 Task: Create a due date automation trigger when advanced on, on the monday of the week before a card is due add fields without custom field "Resume" set to a number lower than 1 and lower than 10 at 11:00 AM.
Action: Mouse moved to (1247, 100)
Screenshot: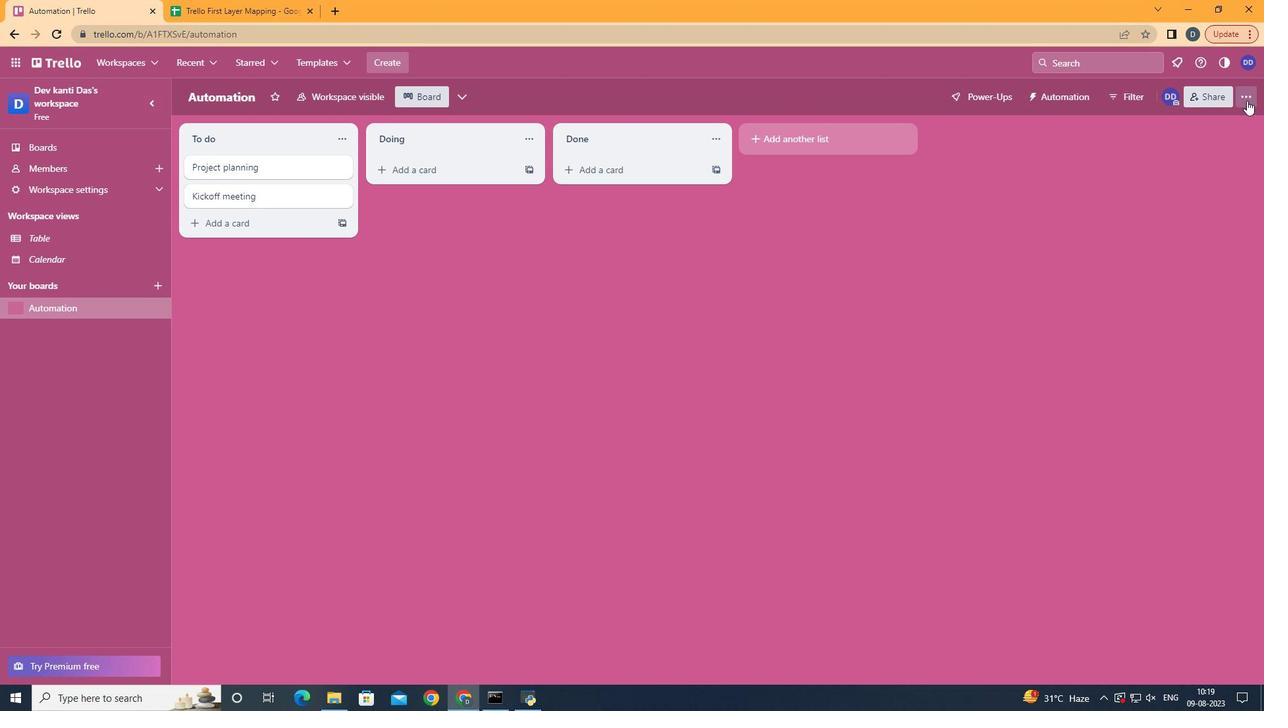 
Action: Mouse pressed left at (1247, 100)
Screenshot: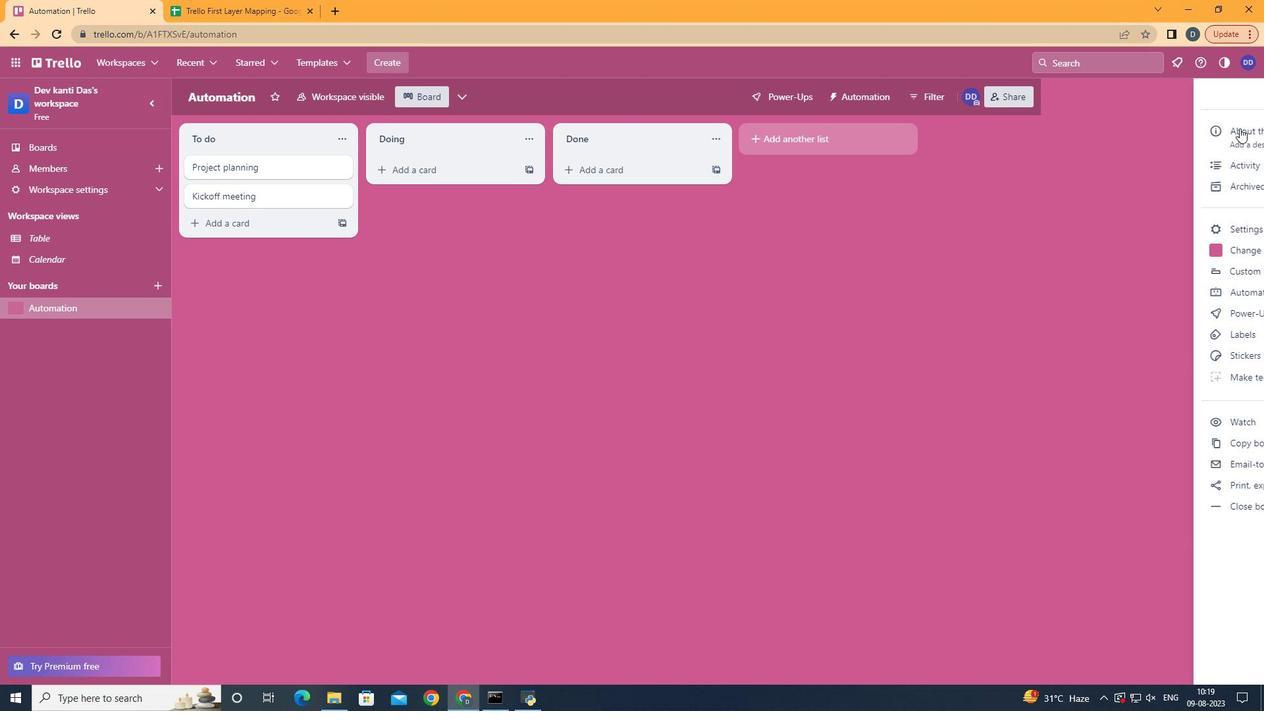 
Action: Mouse moved to (1117, 294)
Screenshot: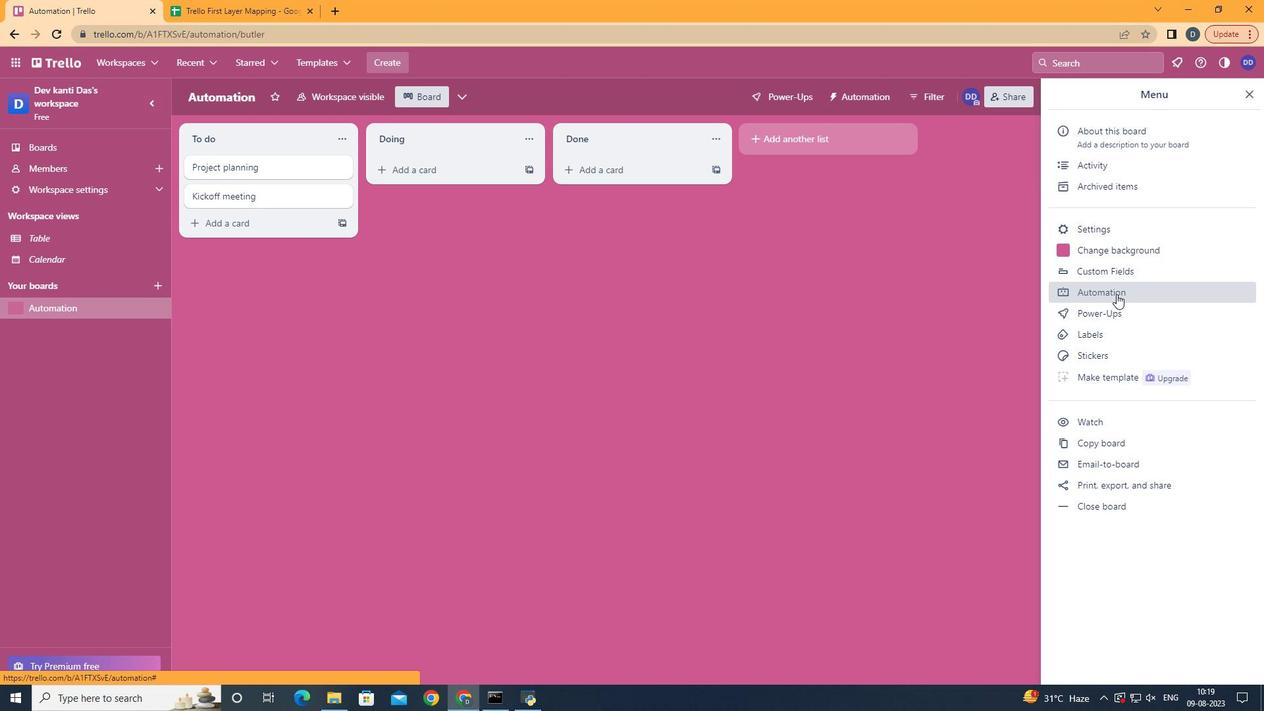 
Action: Mouse pressed left at (1117, 294)
Screenshot: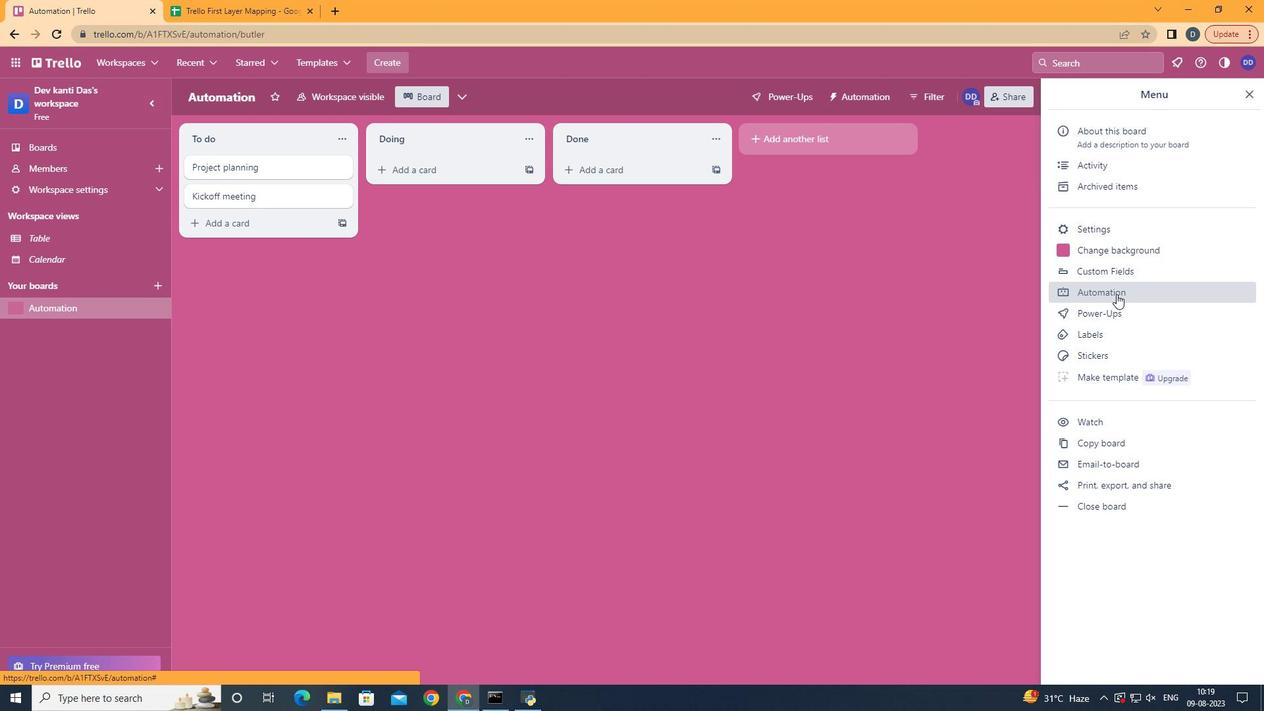 
Action: Mouse moved to (225, 264)
Screenshot: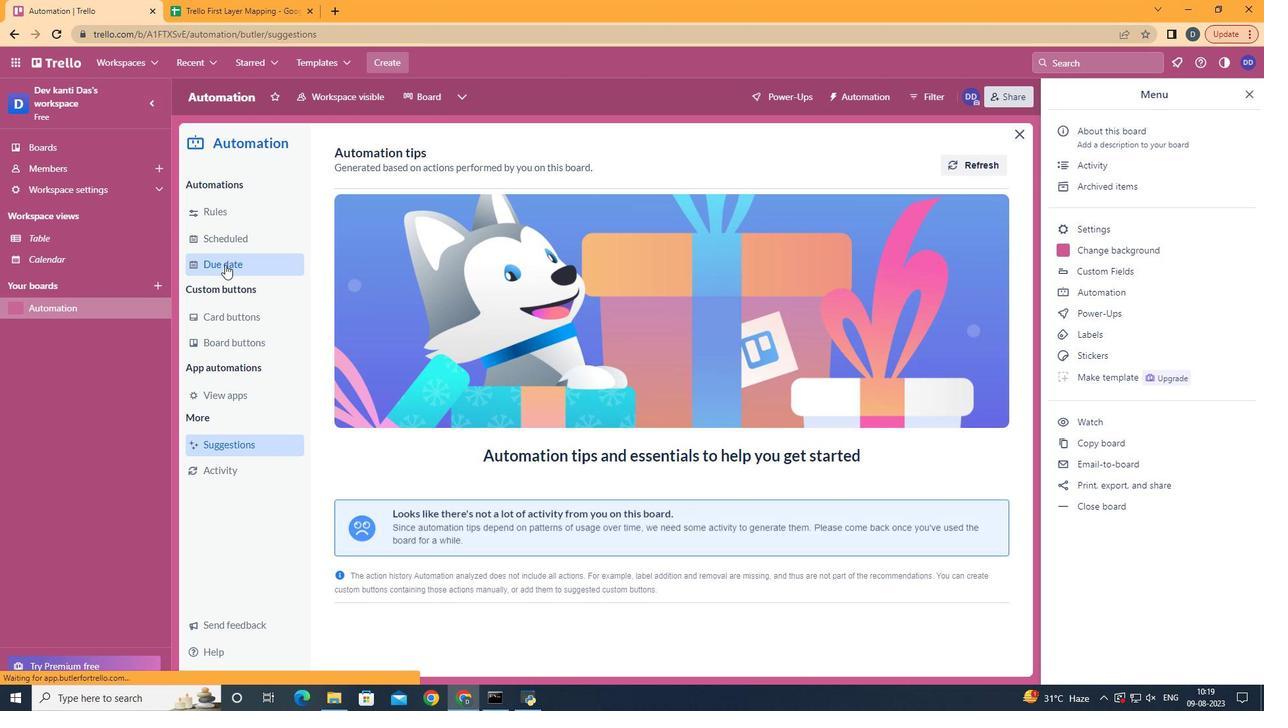 
Action: Mouse pressed left at (225, 264)
Screenshot: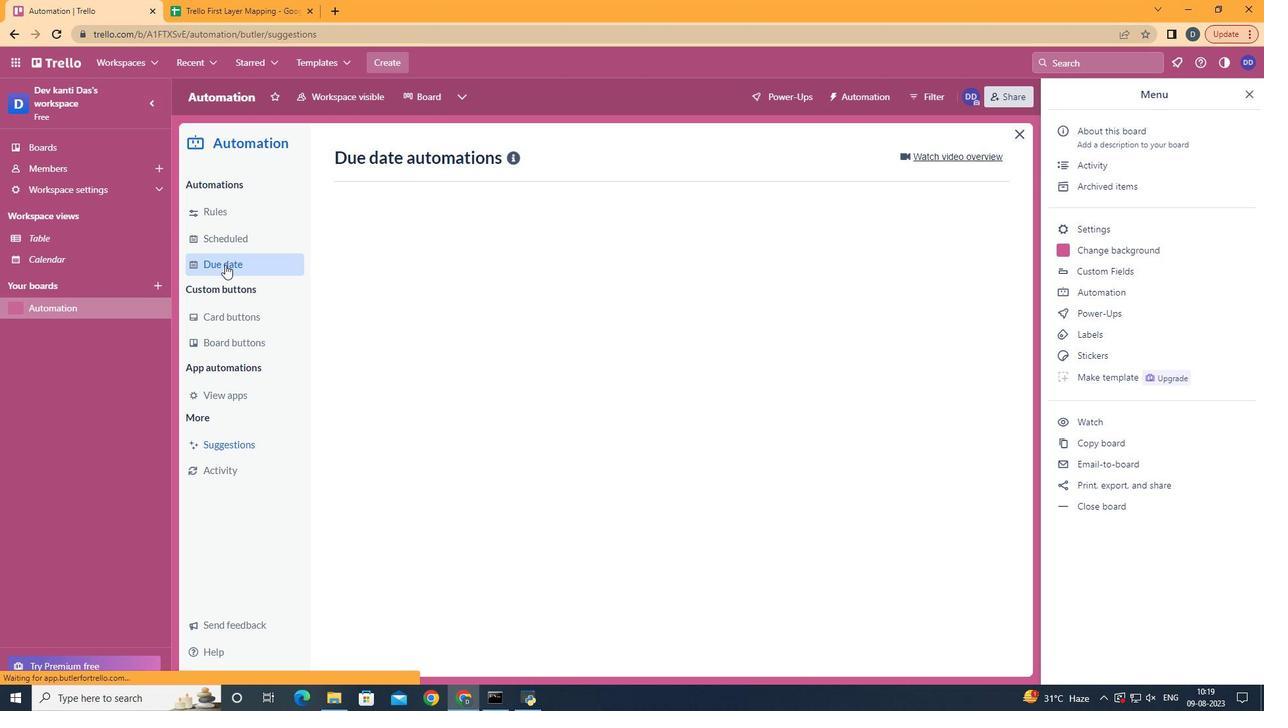 
Action: Mouse moved to (935, 152)
Screenshot: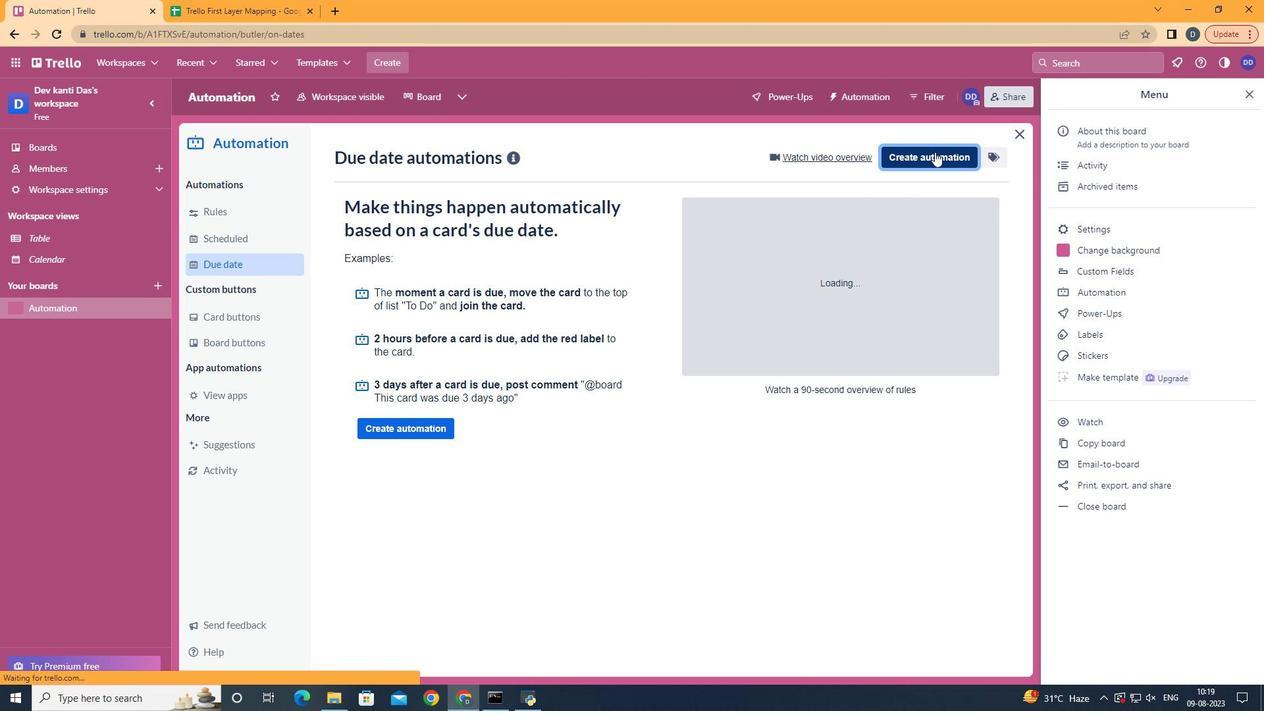 
Action: Mouse pressed left at (935, 152)
Screenshot: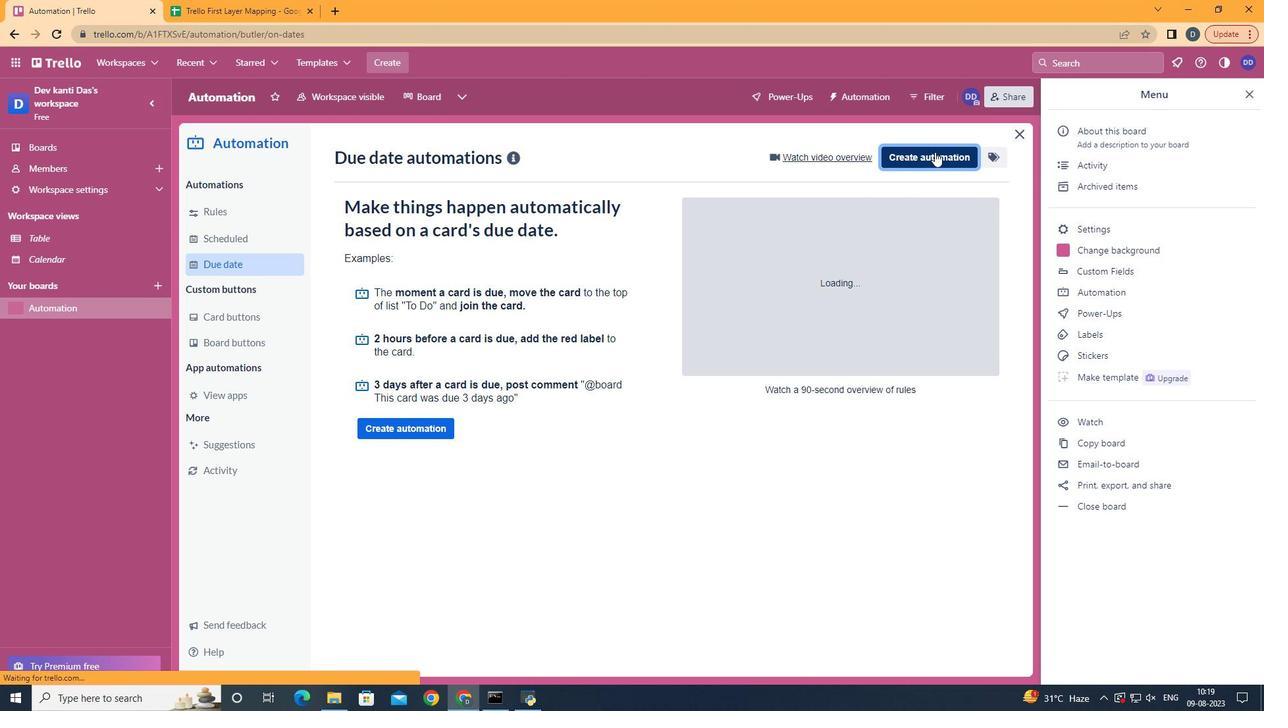 
Action: Mouse moved to (696, 286)
Screenshot: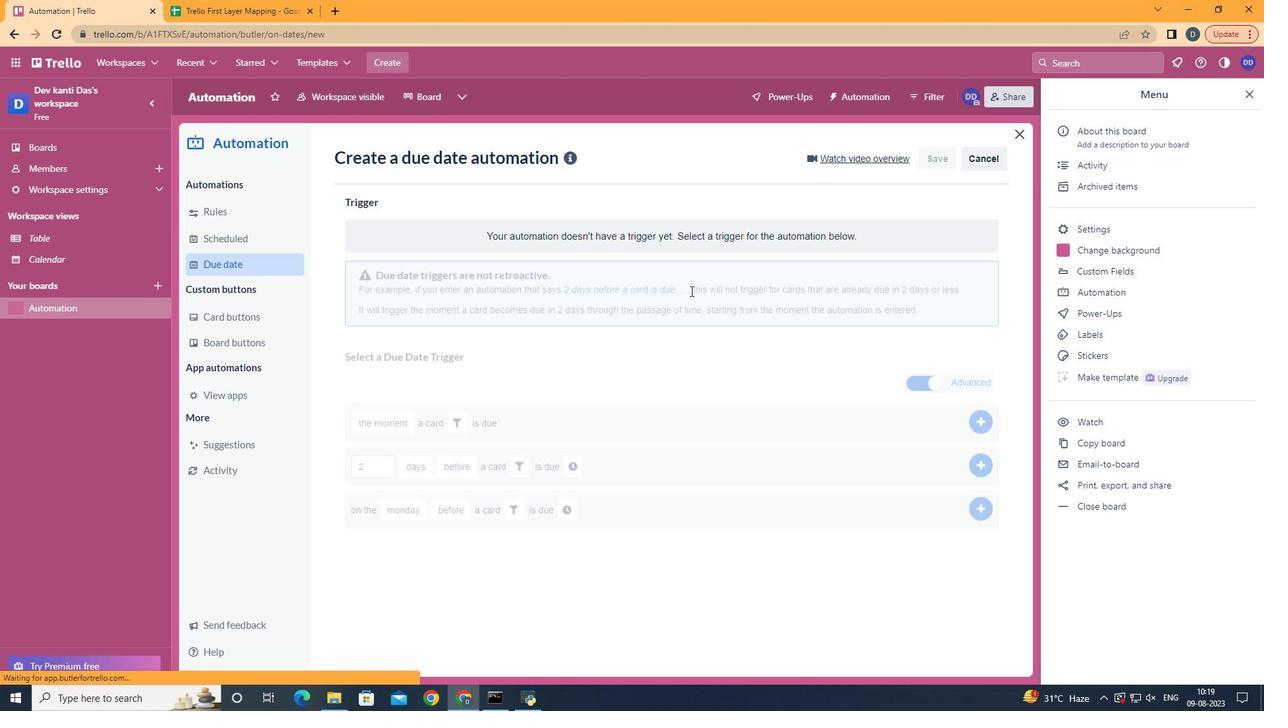 
Action: Mouse pressed left at (696, 286)
Screenshot: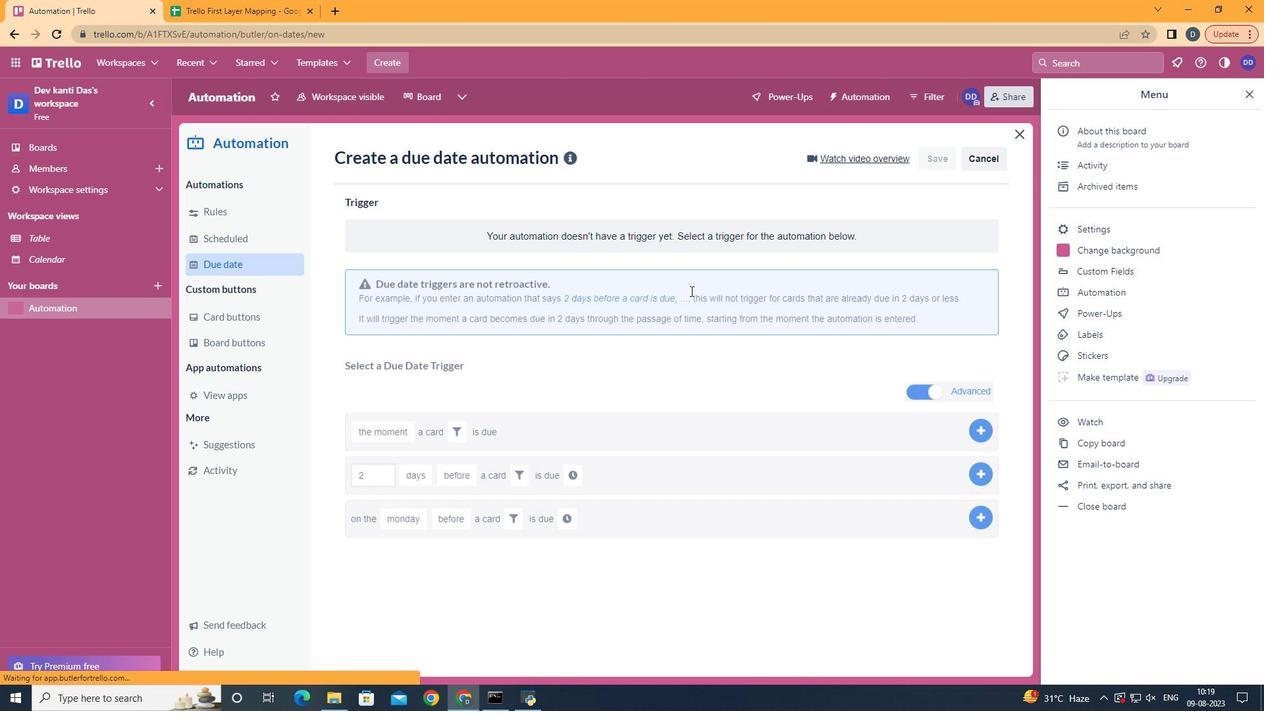 
Action: Mouse moved to (463, 633)
Screenshot: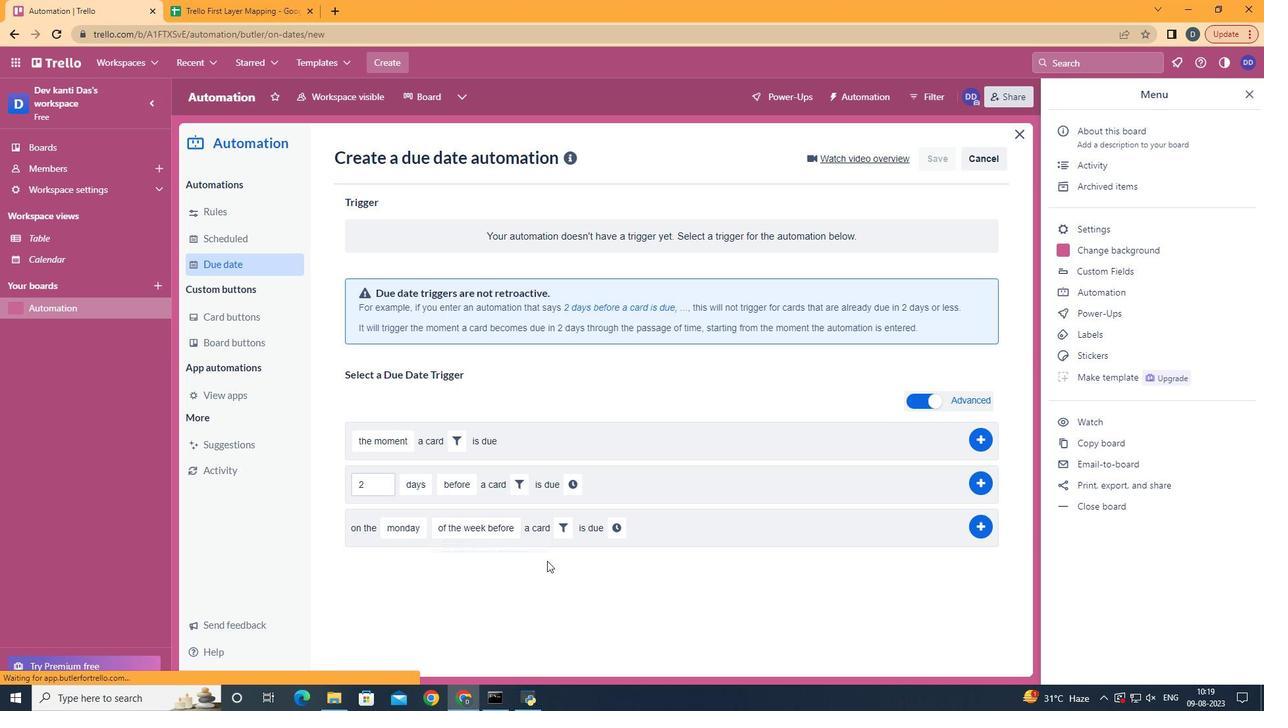 
Action: Mouse pressed left at (463, 633)
Screenshot: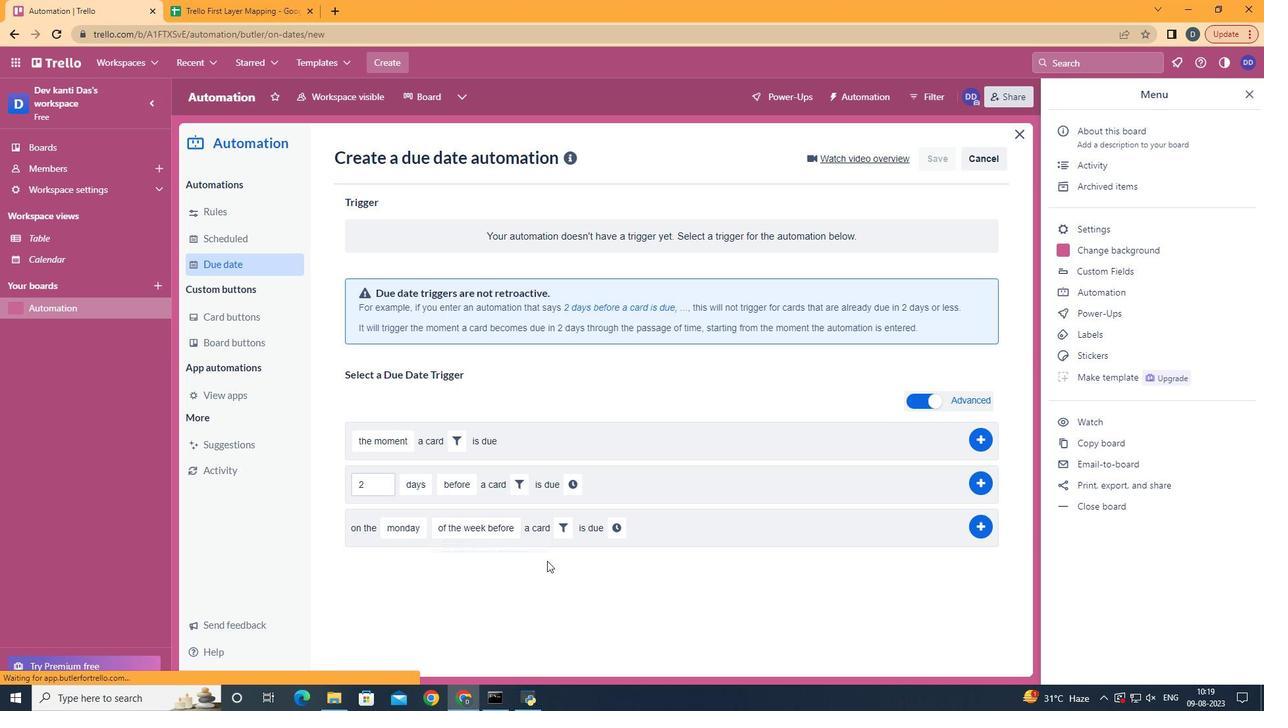
Action: Mouse moved to (569, 533)
Screenshot: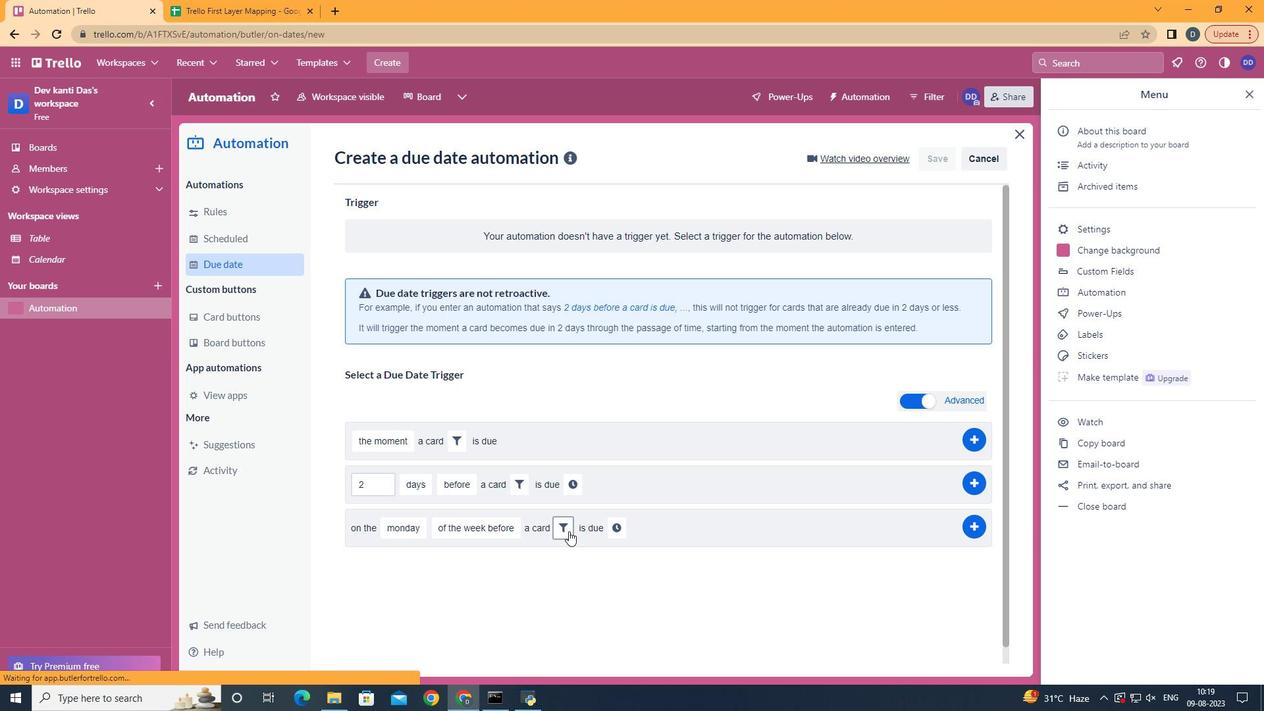 
Action: Mouse pressed left at (569, 533)
Screenshot: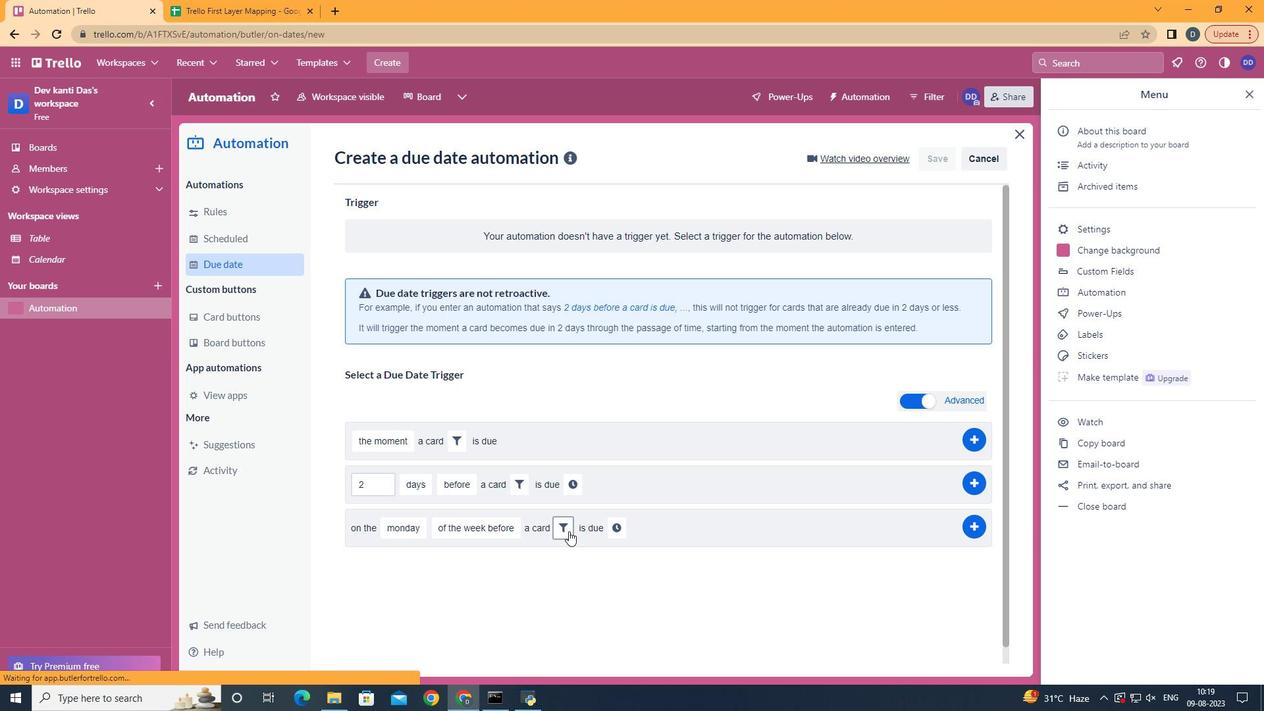 
Action: Mouse moved to (779, 570)
Screenshot: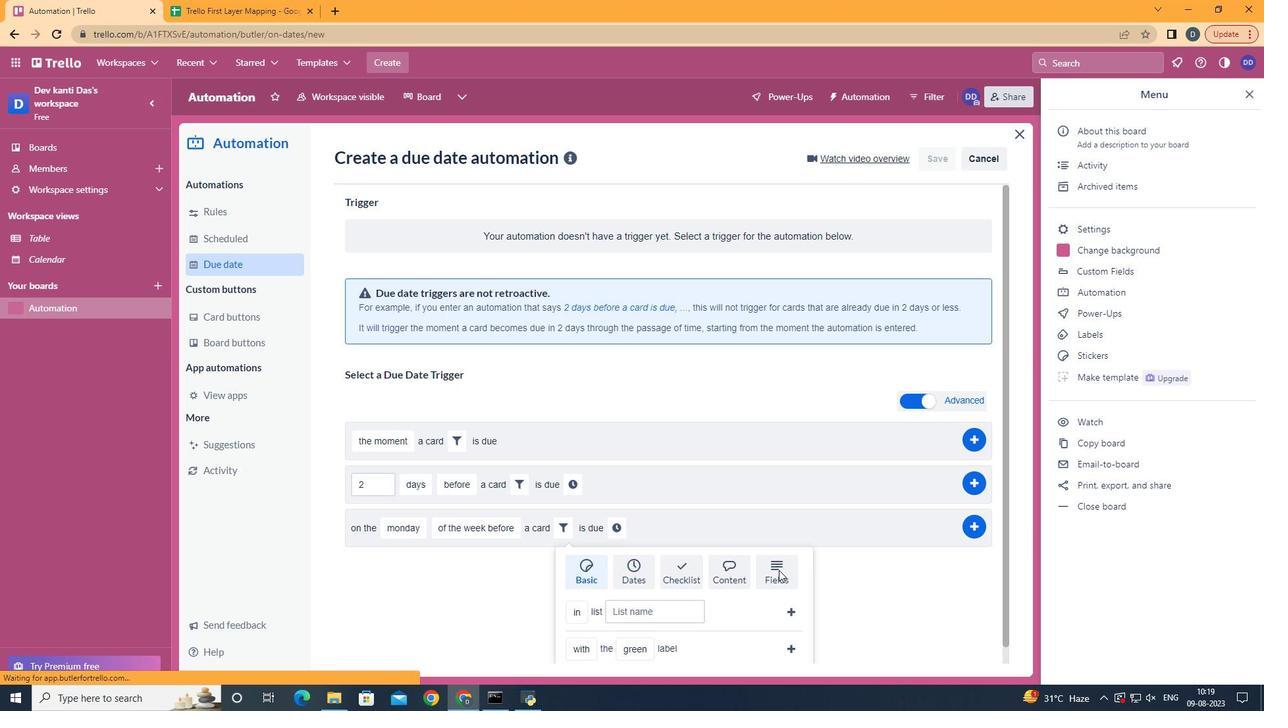 
Action: Mouse pressed left at (779, 570)
Screenshot: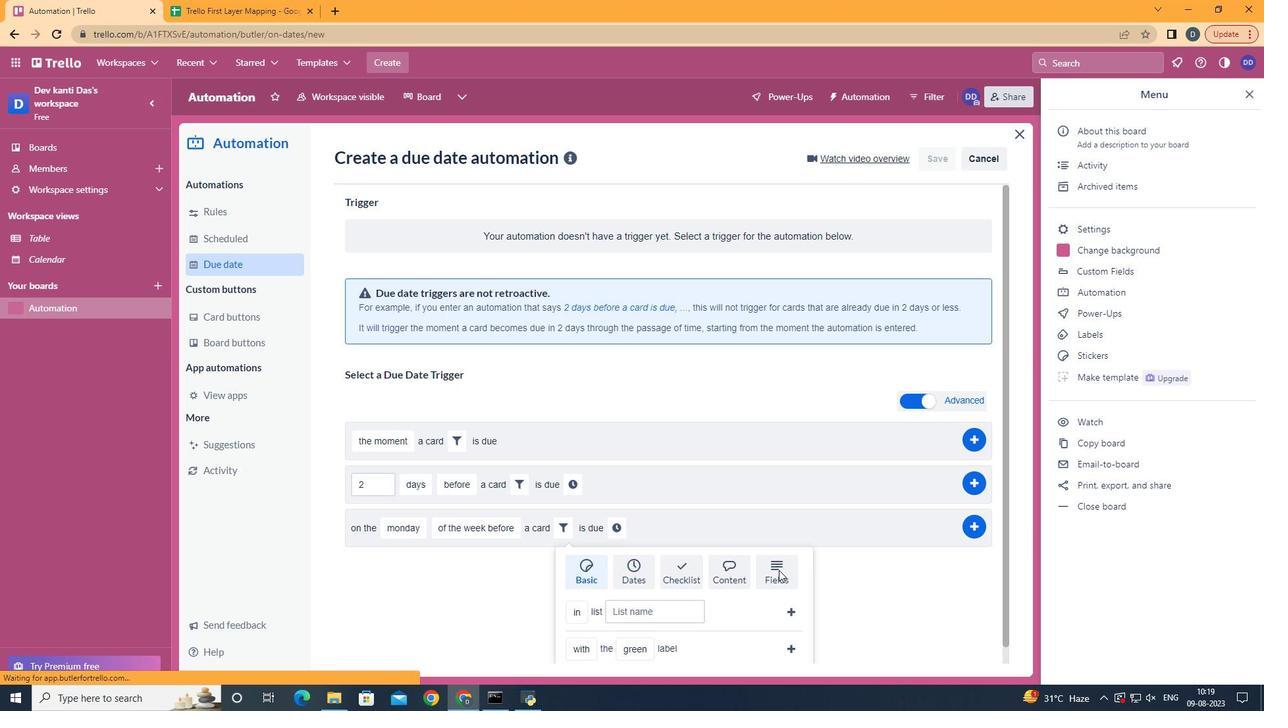 
Action: Mouse scrolled (779, 569) with delta (0, 0)
Screenshot: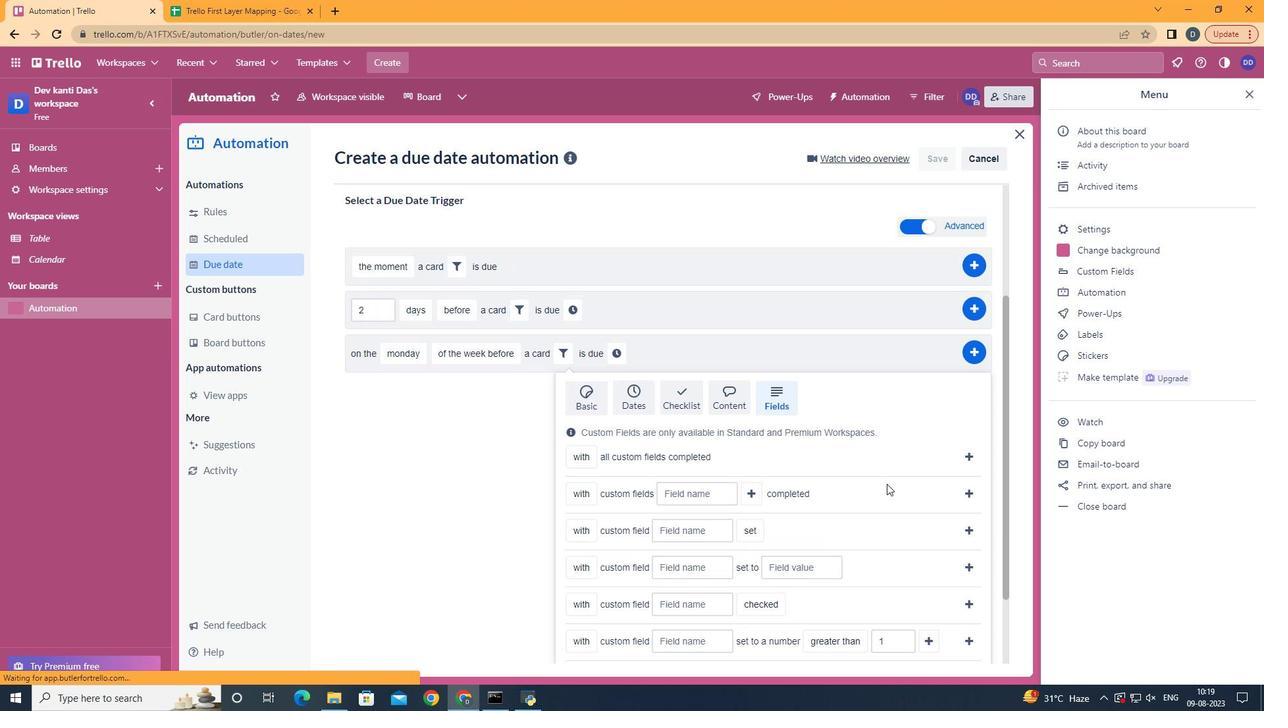 
Action: Mouse scrolled (779, 569) with delta (0, 0)
Screenshot: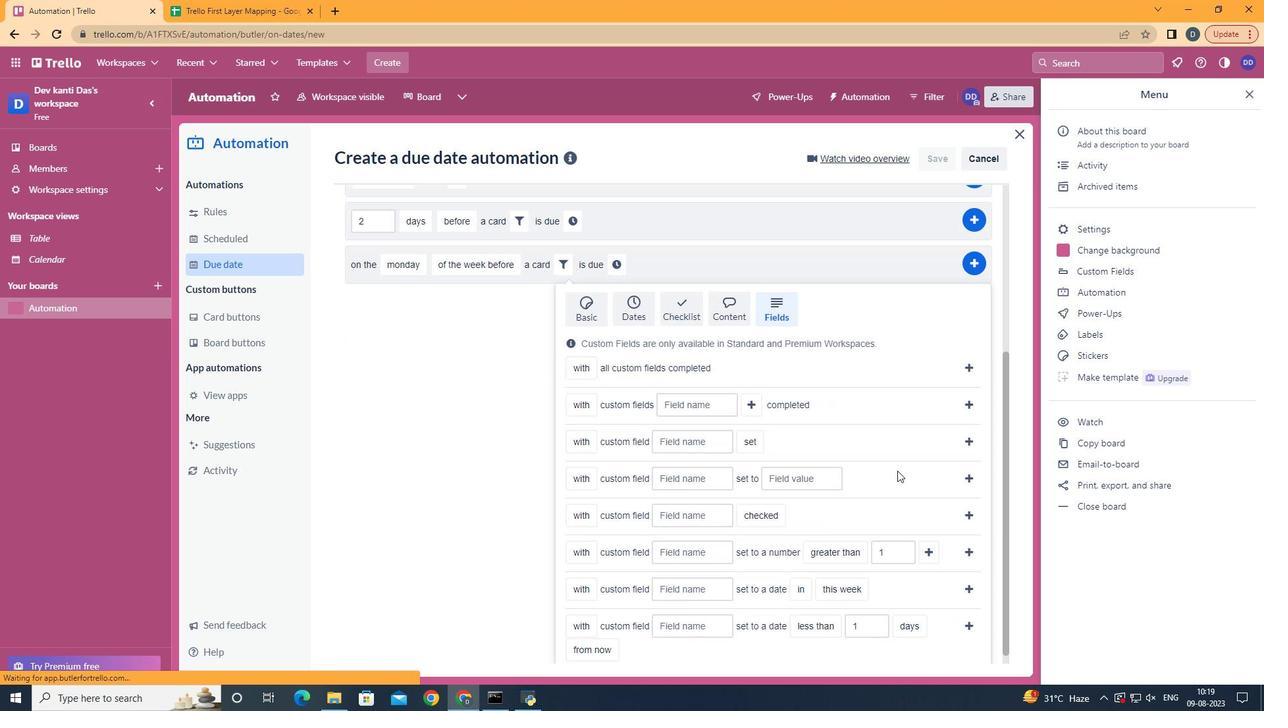 
Action: Mouse scrolled (779, 569) with delta (0, 0)
Screenshot: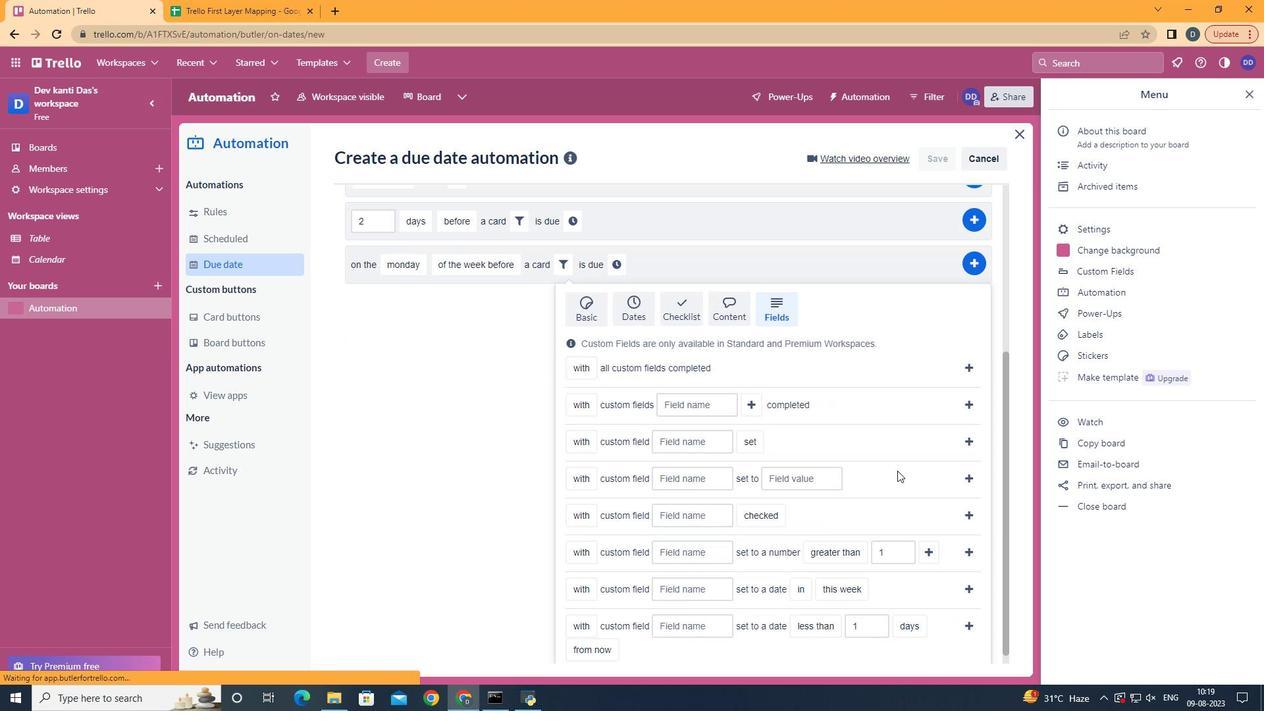 
Action: Mouse moved to (781, 563)
Screenshot: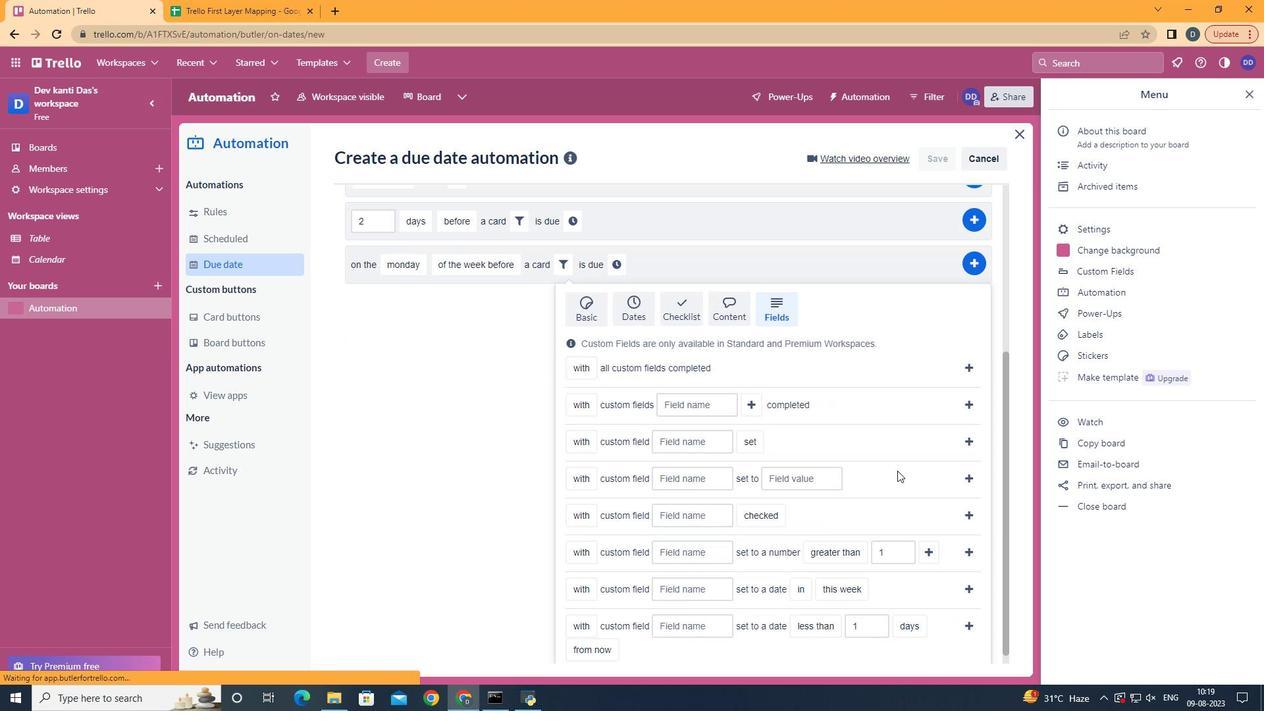
Action: Mouse scrolled (781, 563) with delta (0, 0)
Screenshot: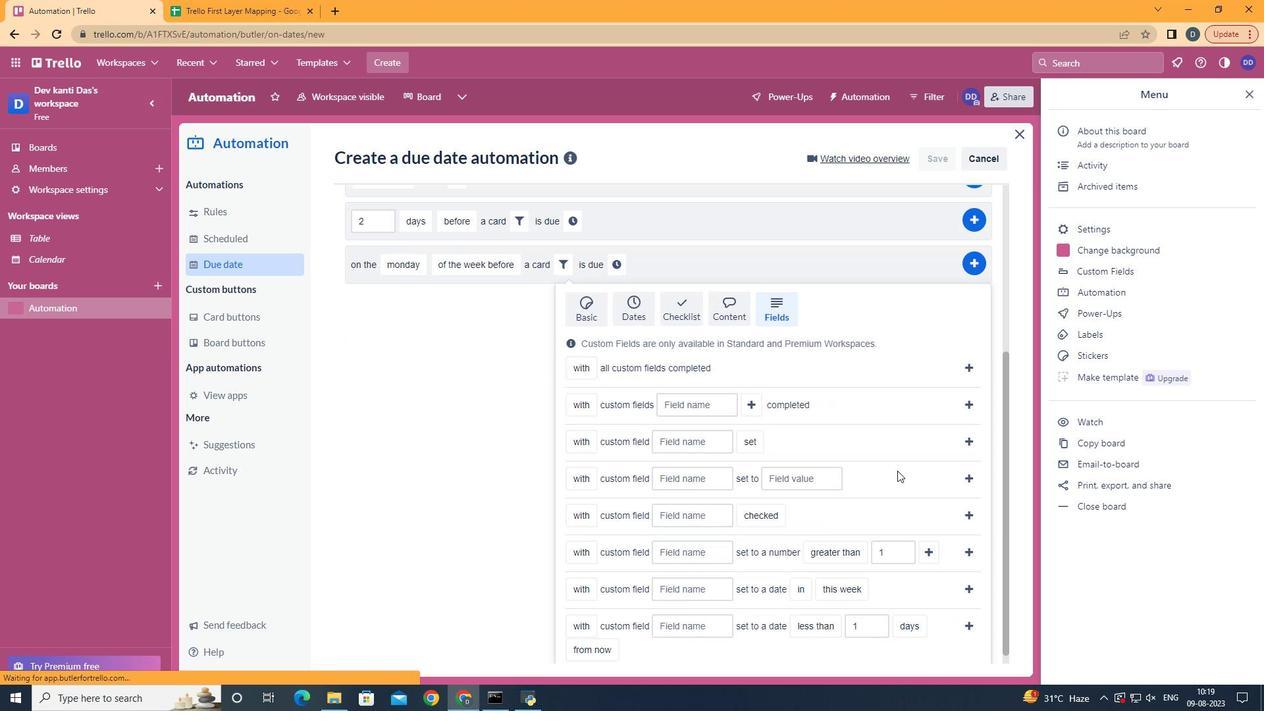 
Action: Mouse moved to (583, 602)
Screenshot: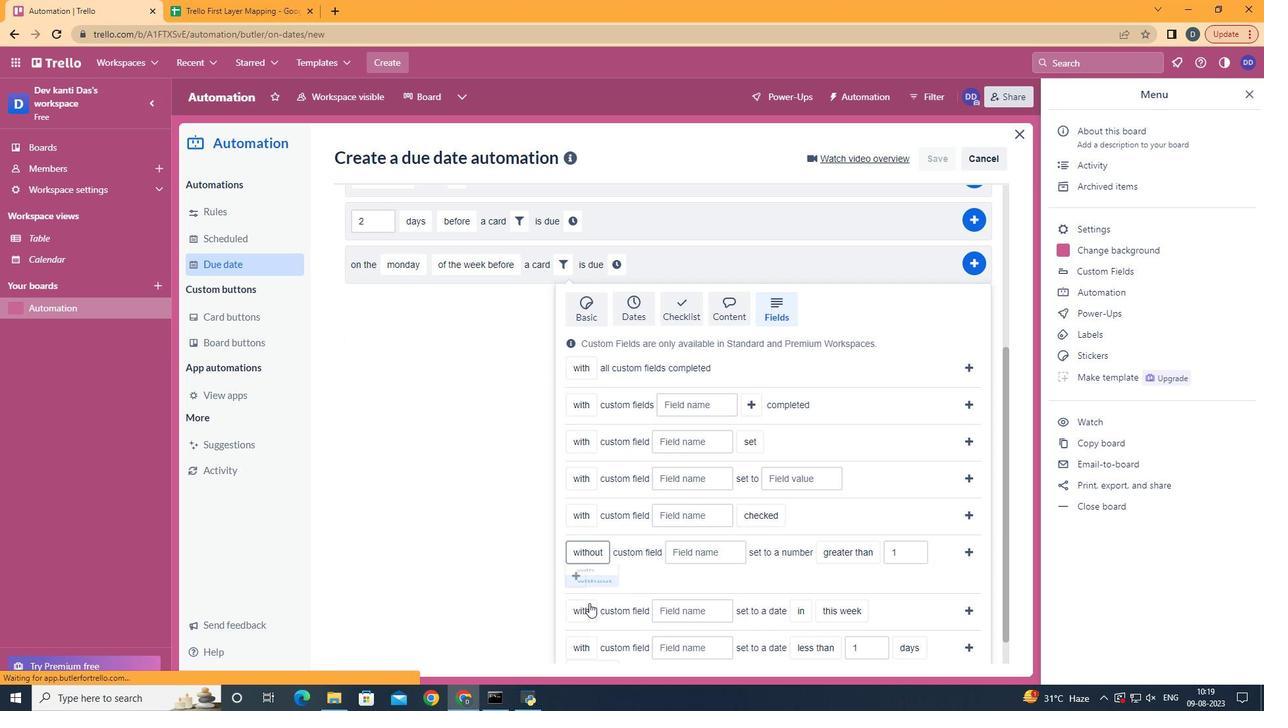 
Action: Mouse pressed left at (583, 602)
Screenshot: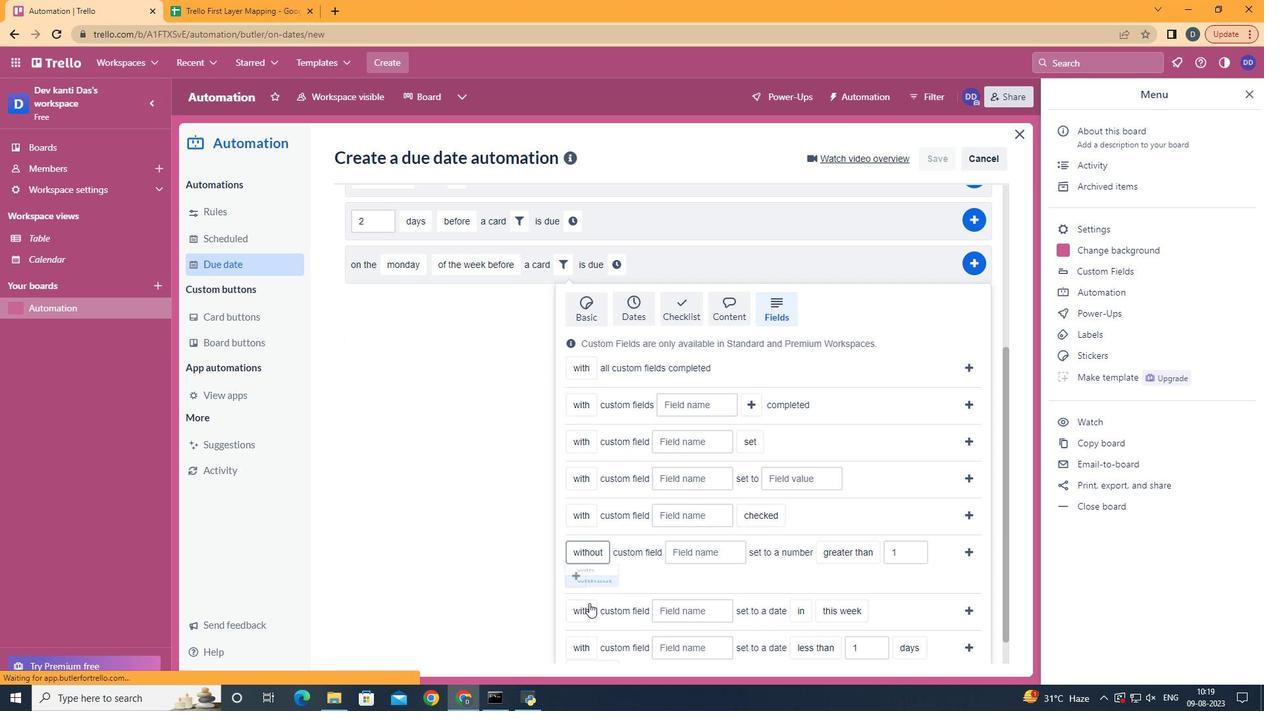 
Action: Mouse moved to (741, 553)
Screenshot: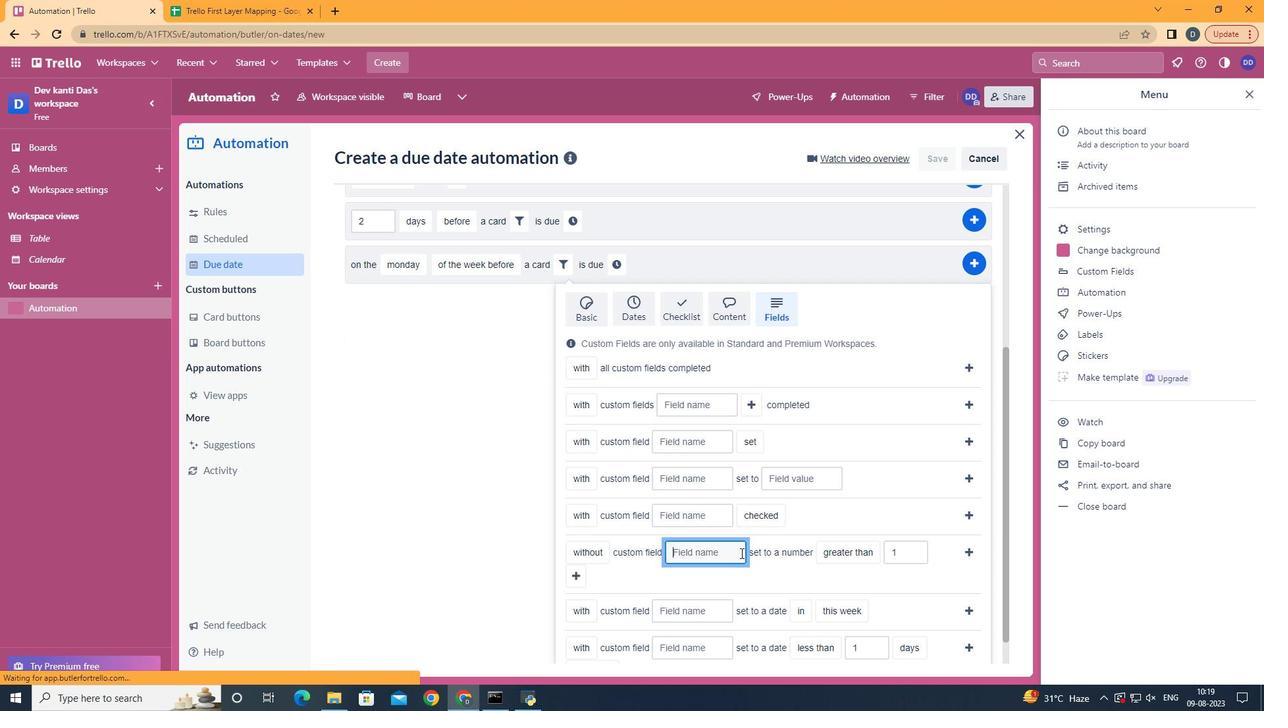 
Action: Mouse pressed left at (741, 553)
Screenshot: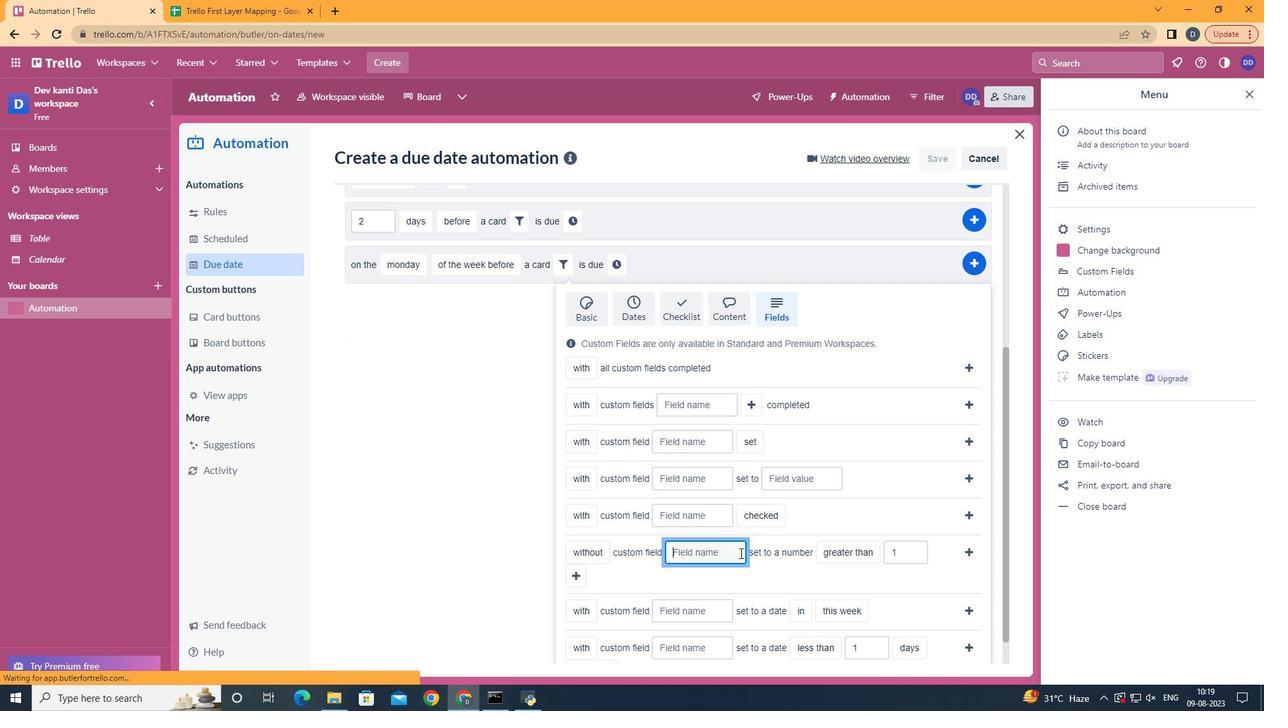 
Action: Mouse moved to (740, 553)
Screenshot: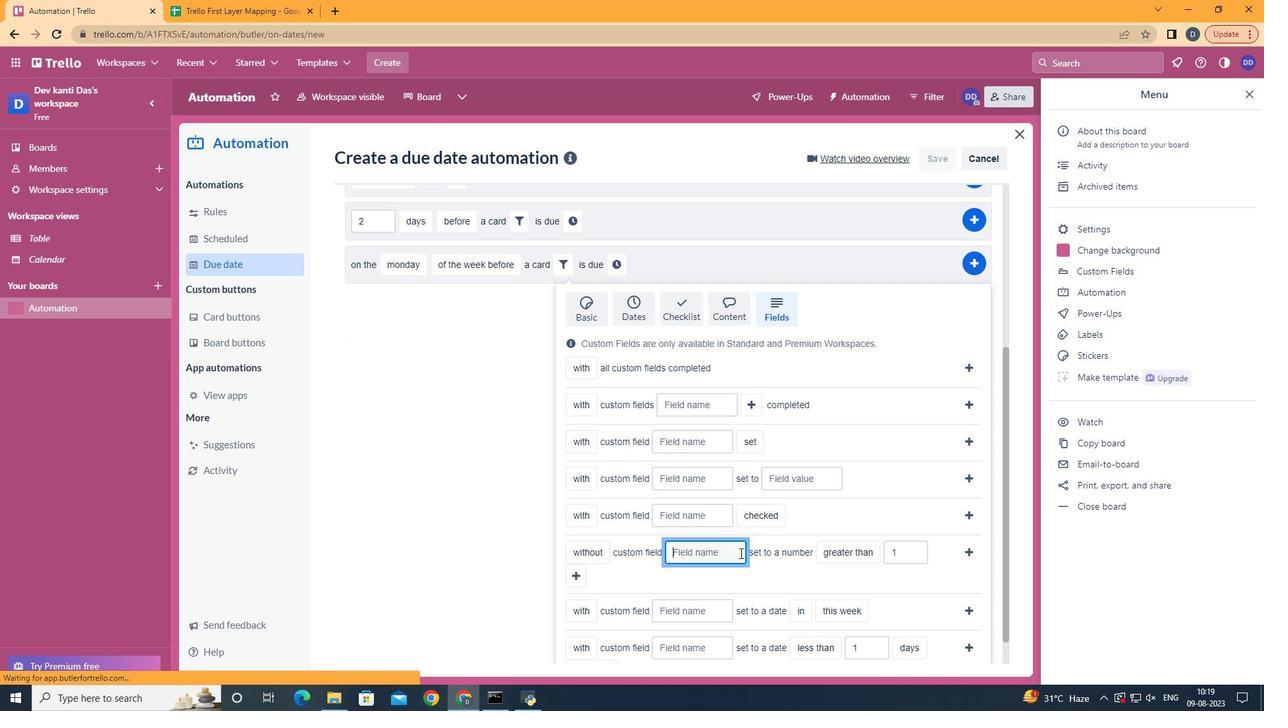 
Action: Key pressed <Key.shift>Resume
Screenshot: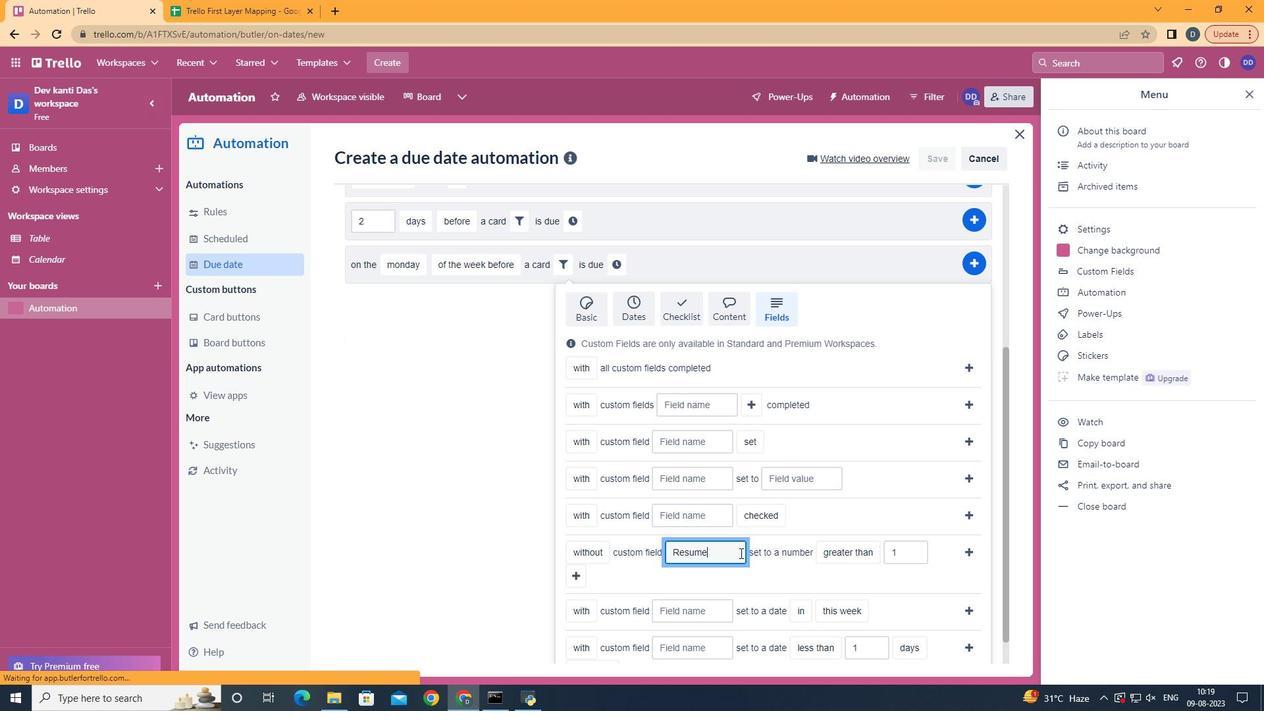 
Action: Mouse moved to (855, 624)
Screenshot: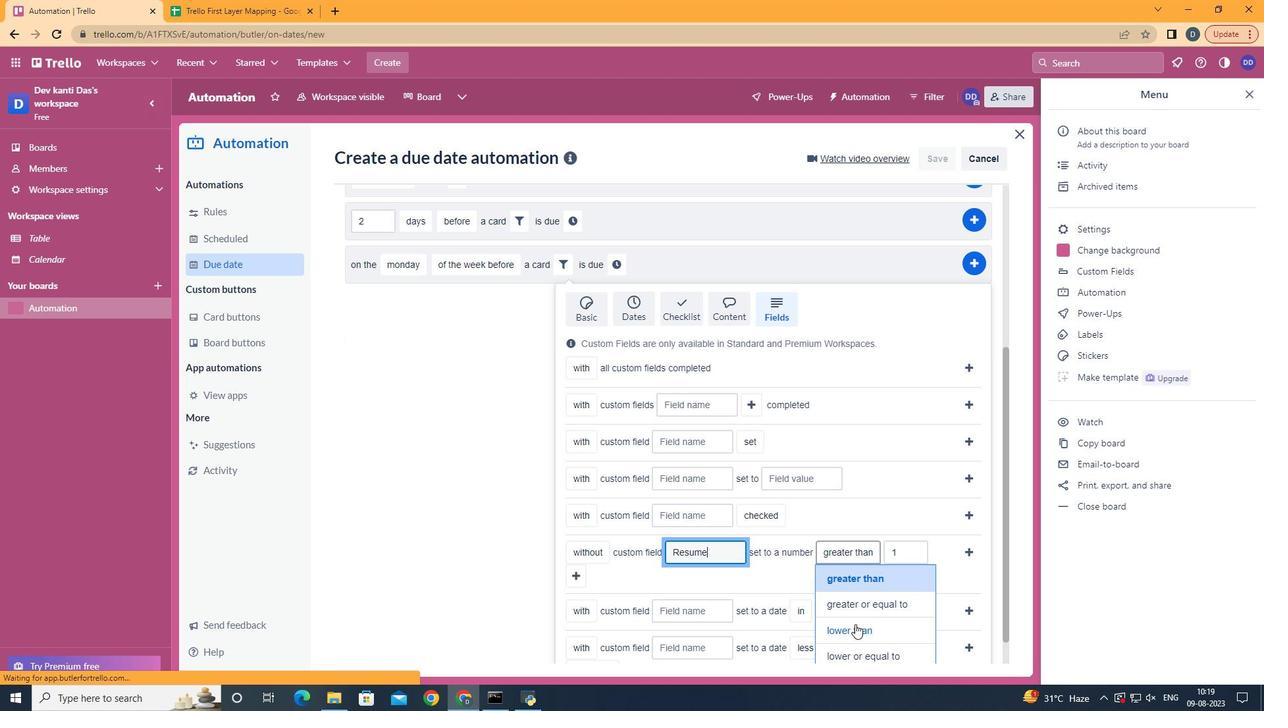 
Action: Mouse pressed left at (855, 624)
Screenshot: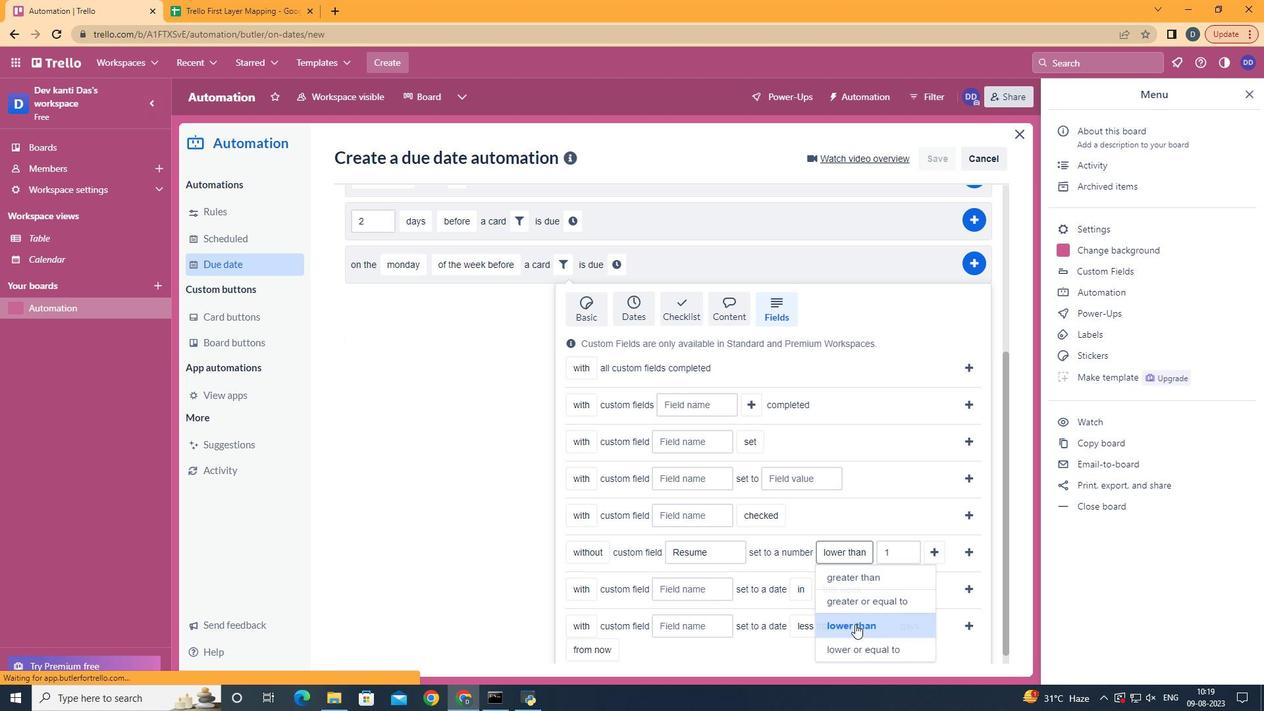 
Action: Mouse moved to (937, 549)
Screenshot: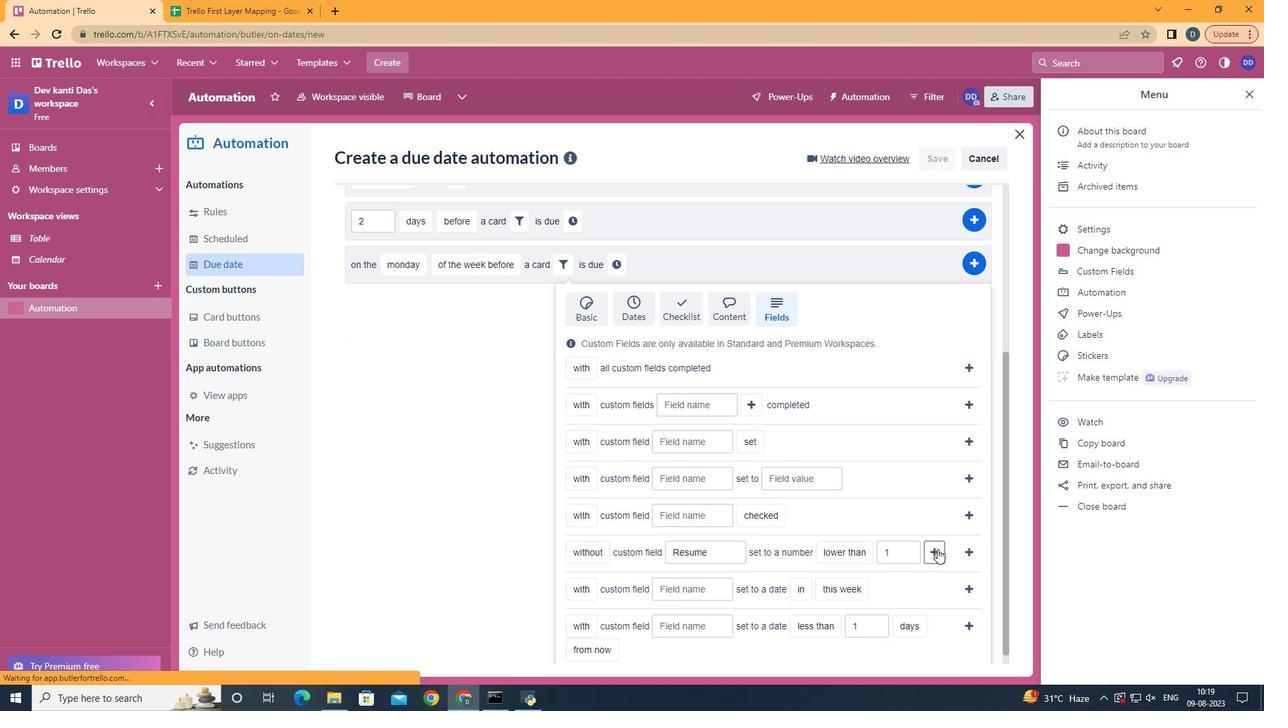 
Action: Mouse pressed left at (937, 549)
Screenshot: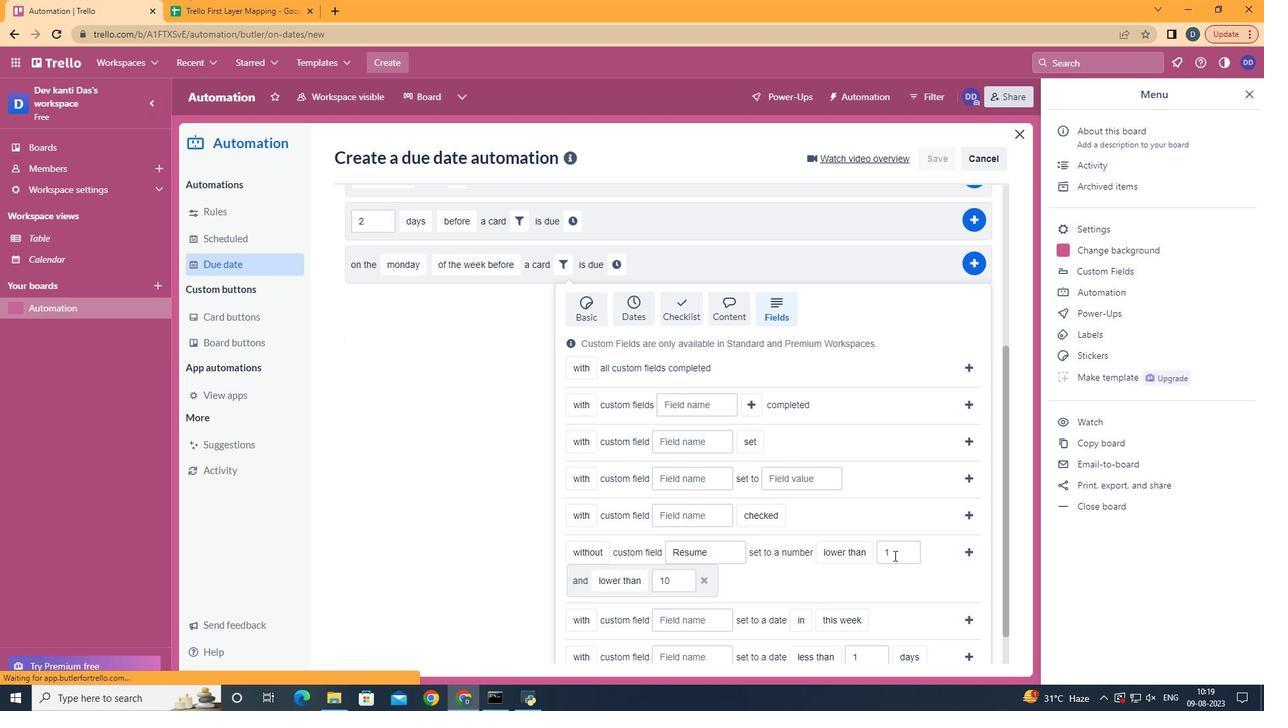 
Action: Mouse moved to (628, 474)
Screenshot: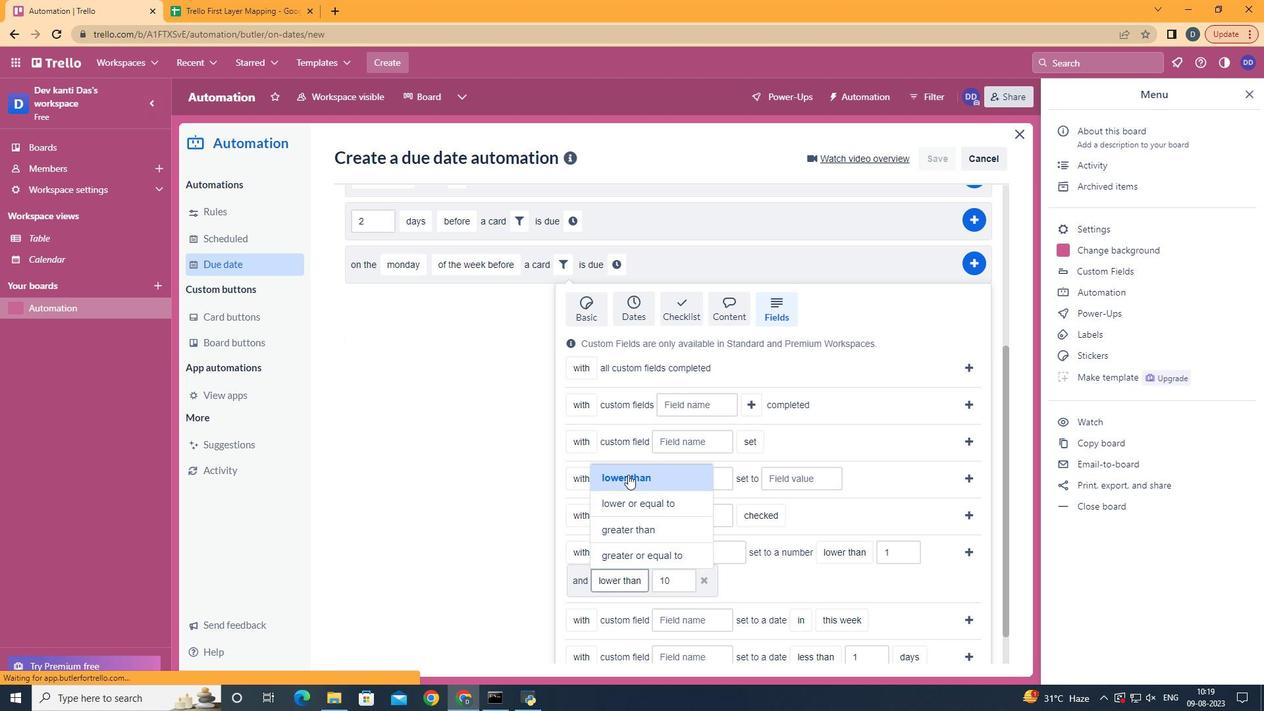 
Action: Mouse pressed left at (628, 474)
Screenshot: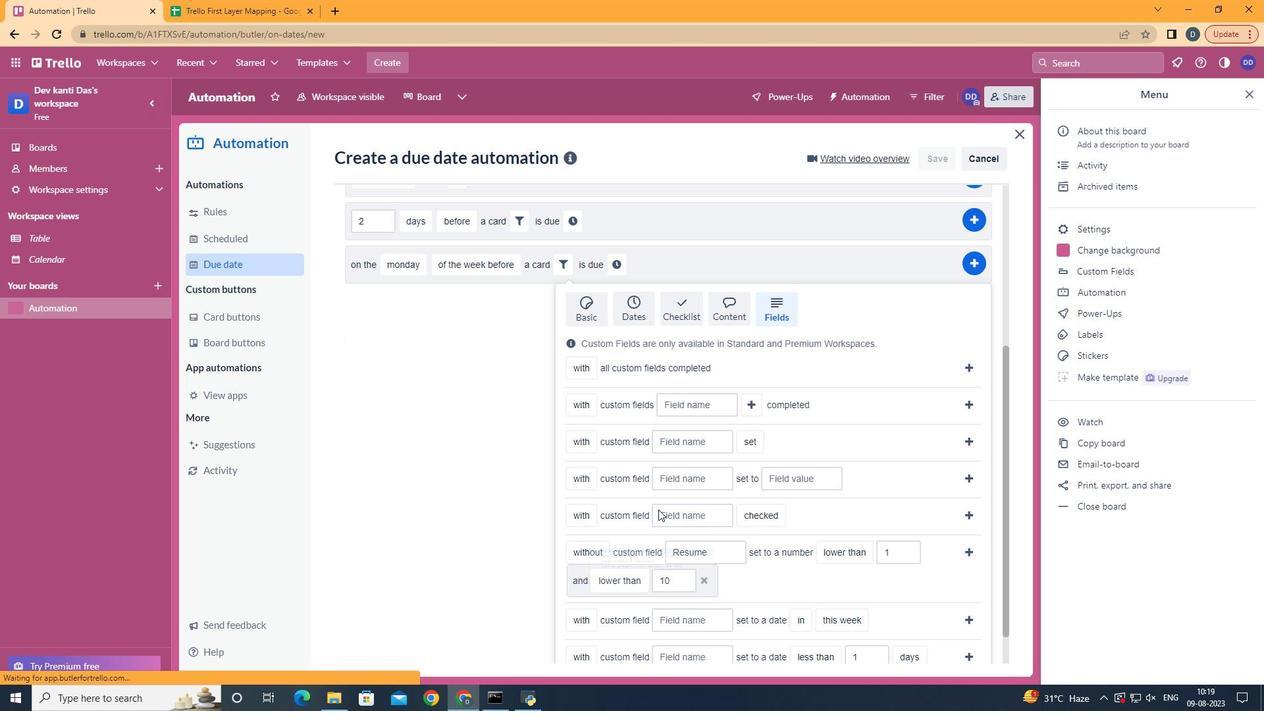 
Action: Mouse moved to (963, 548)
Screenshot: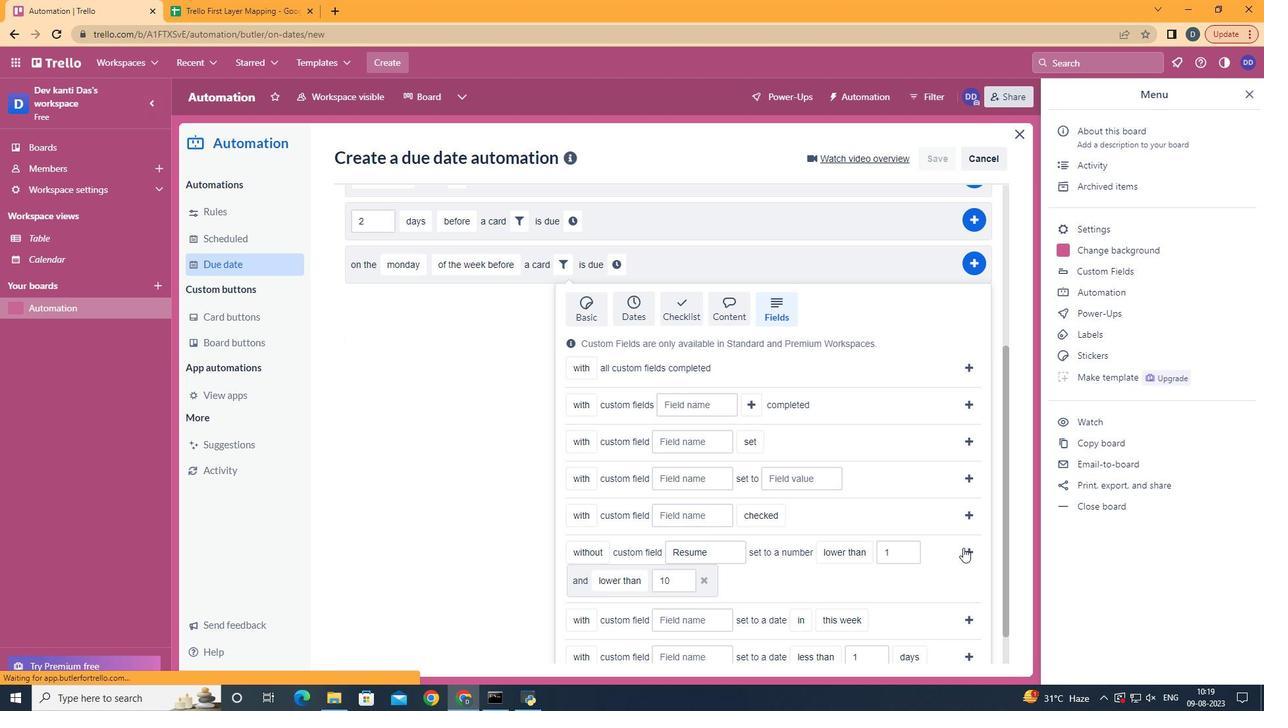 
Action: Mouse pressed left at (963, 548)
Screenshot: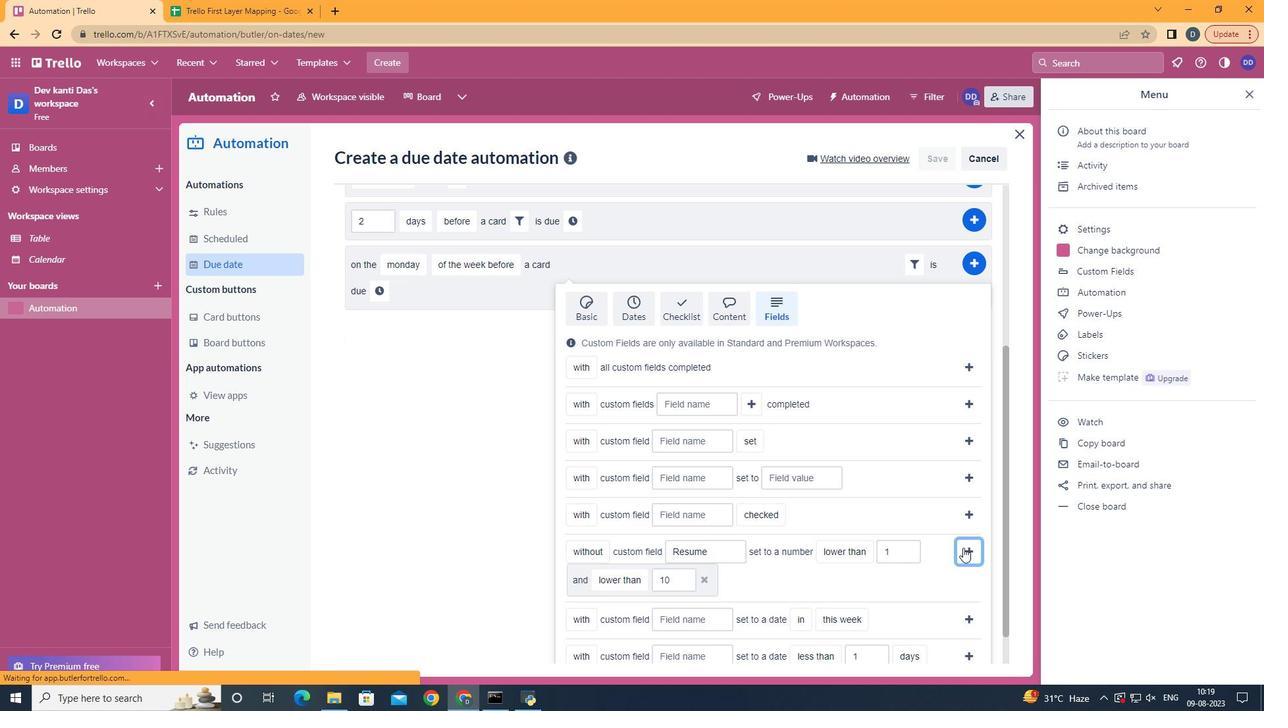 
Action: Mouse moved to (362, 556)
Screenshot: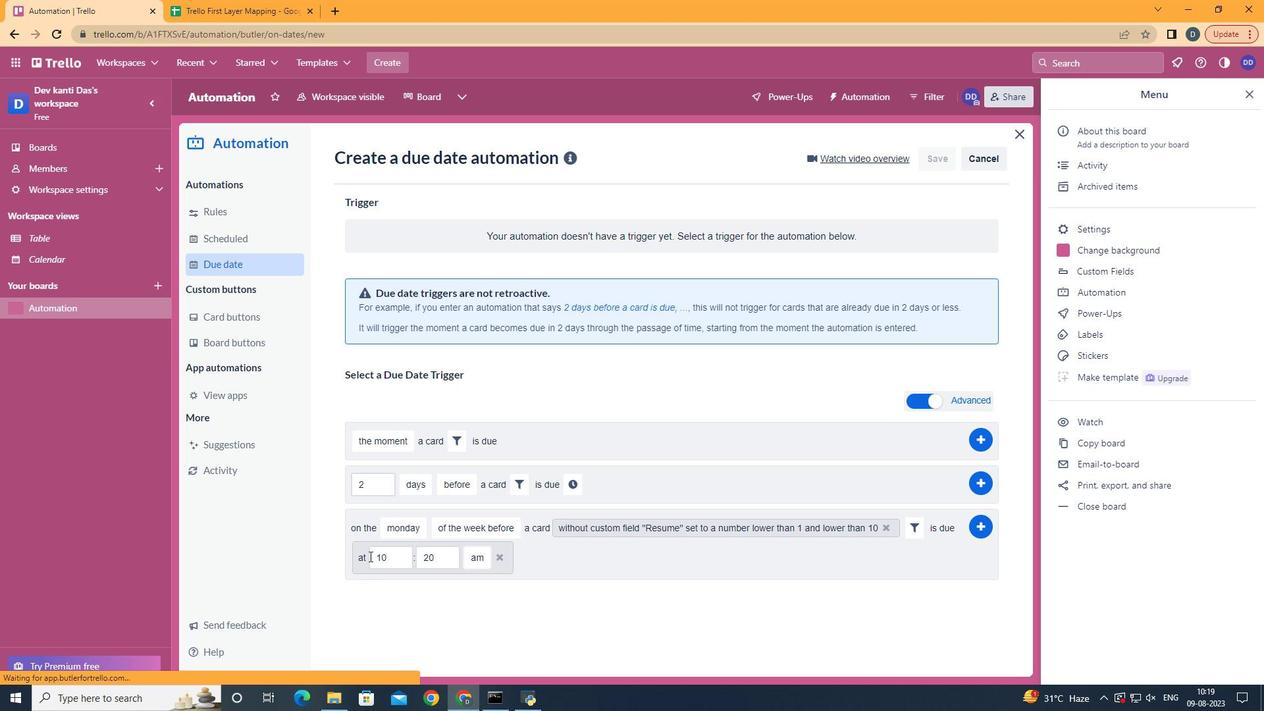 
Action: Mouse pressed left at (362, 556)
Screenshot: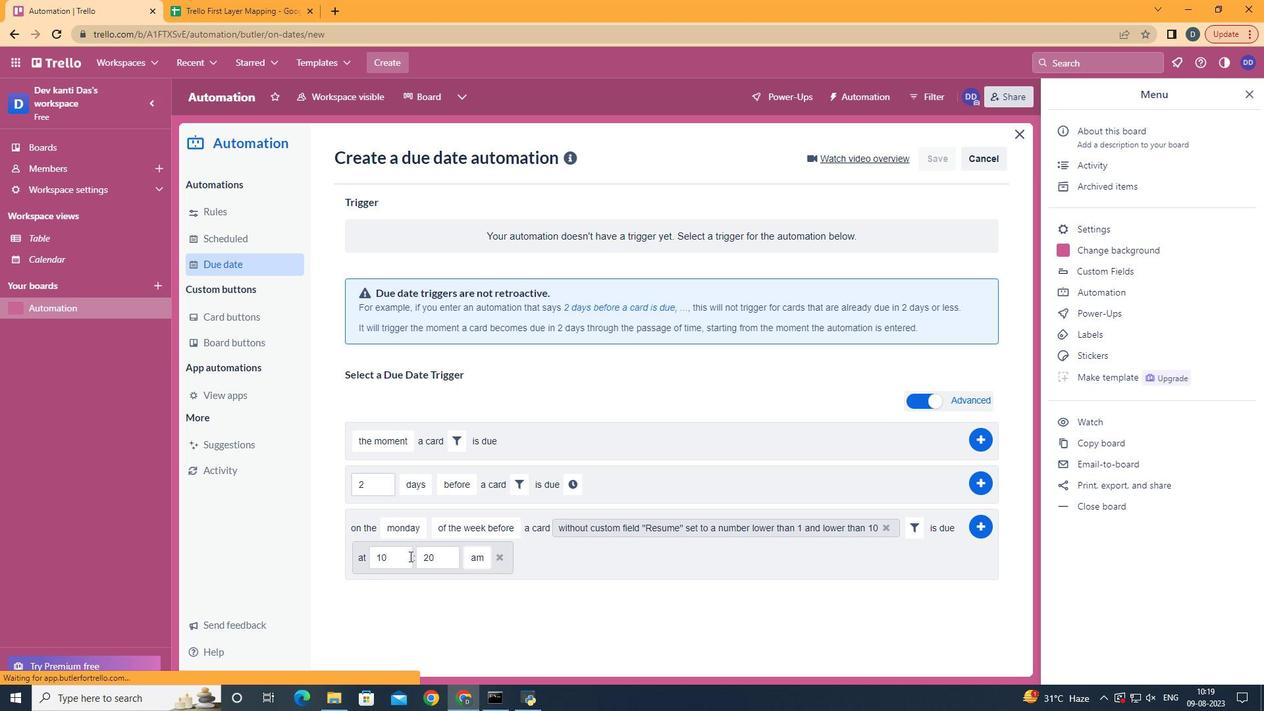 
Action: Mouse moved to (397, 559)
Screenshot: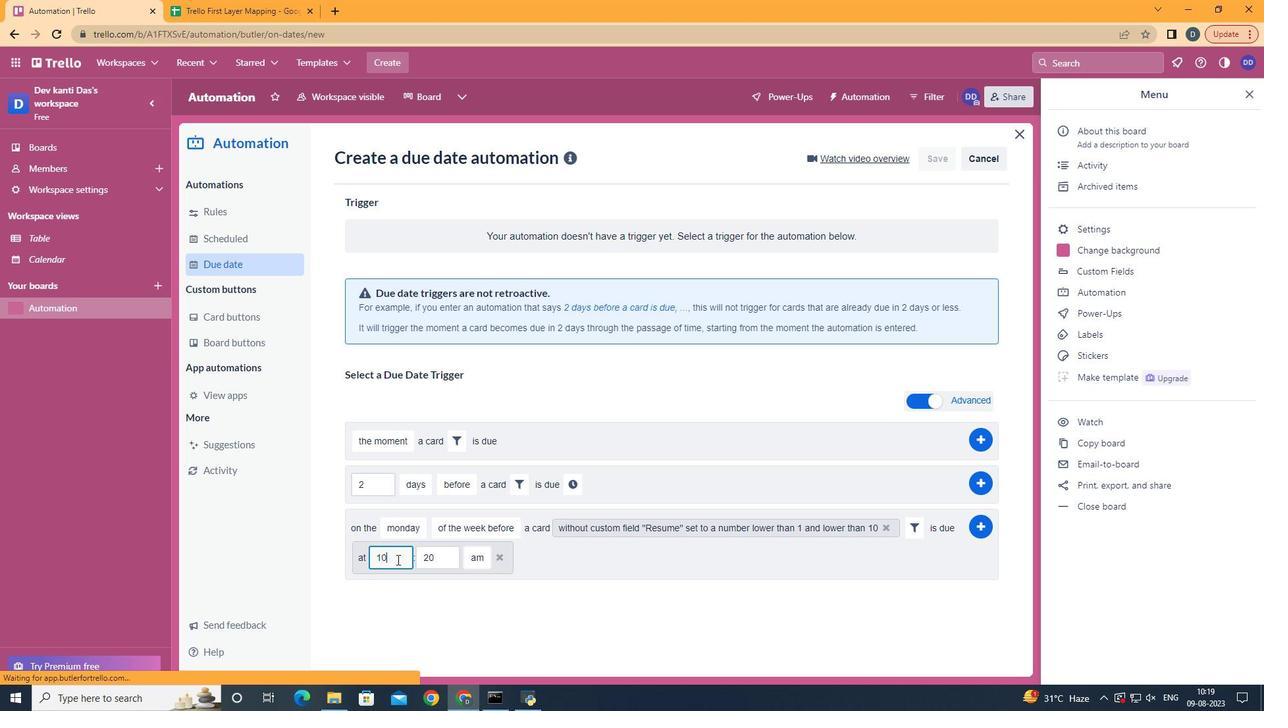 
Action: Mouse pressed left at (397, 559)
Screenshot: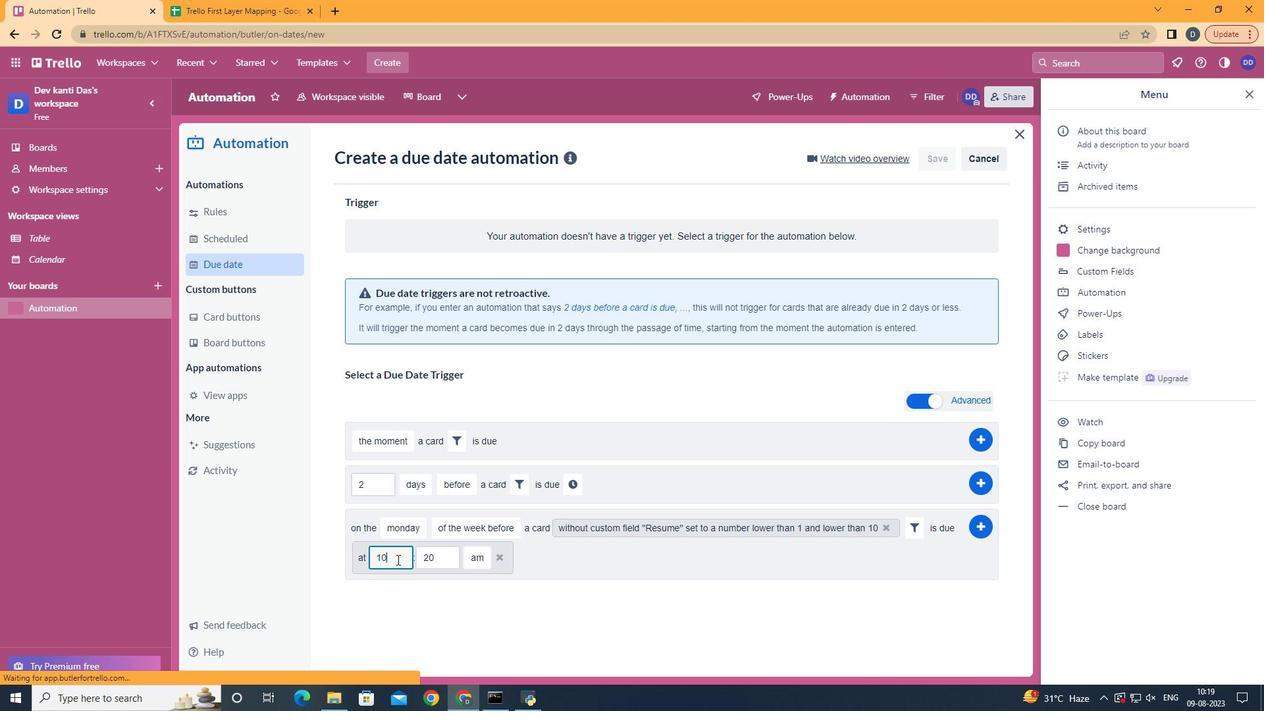 
Action: Key pressed <Key.backspace>1
Screenshot: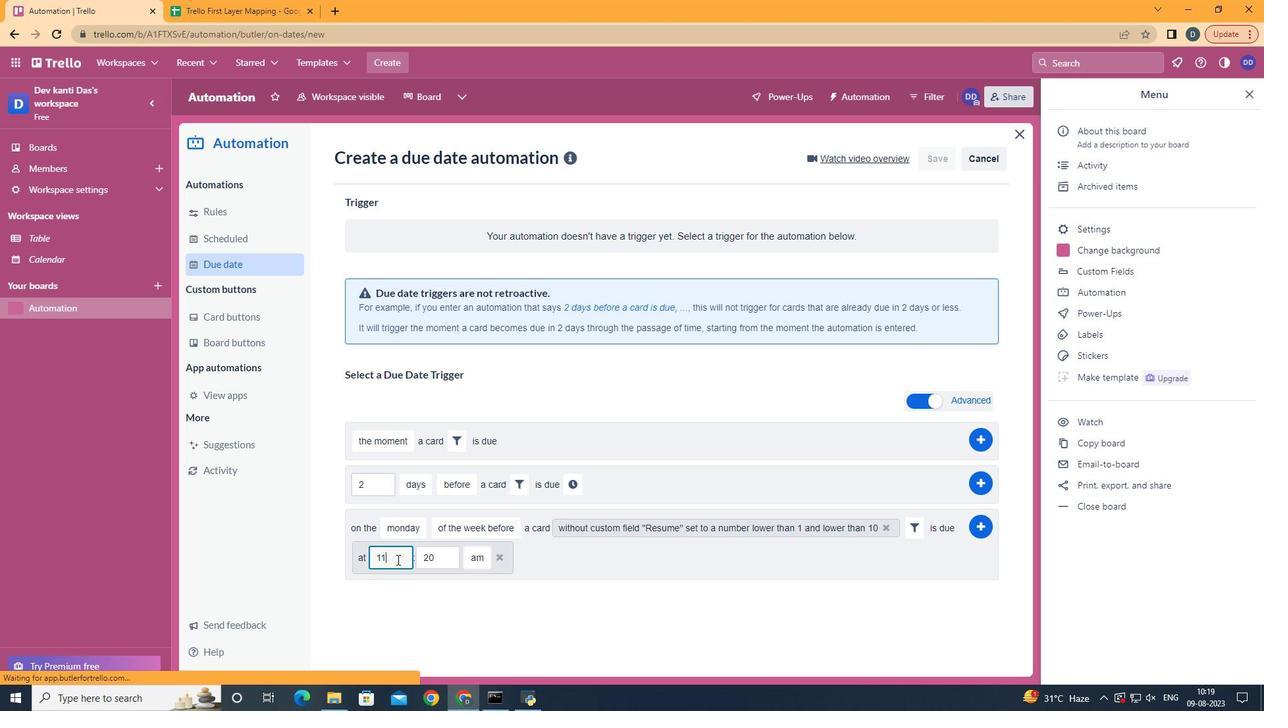 
Action: Mouse moved to (447, 561)
Screenshot: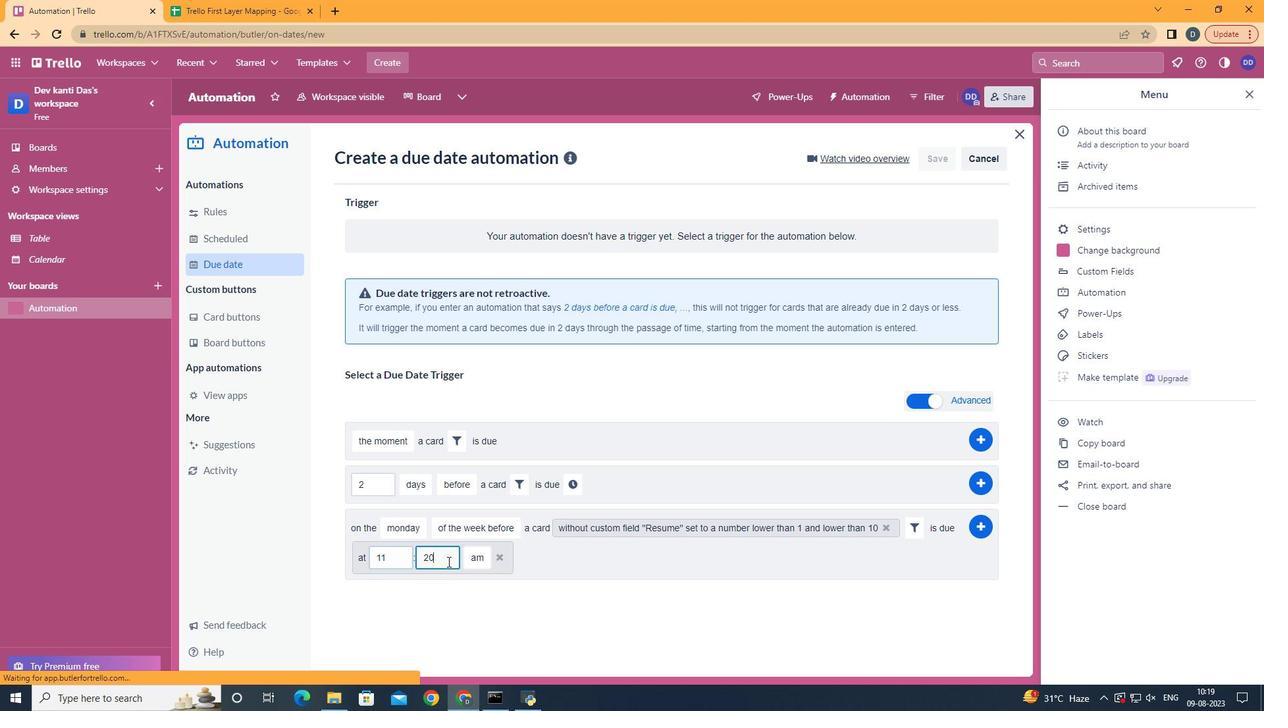 
Action: Mouse pressed left at (447, 561)
Screenshot: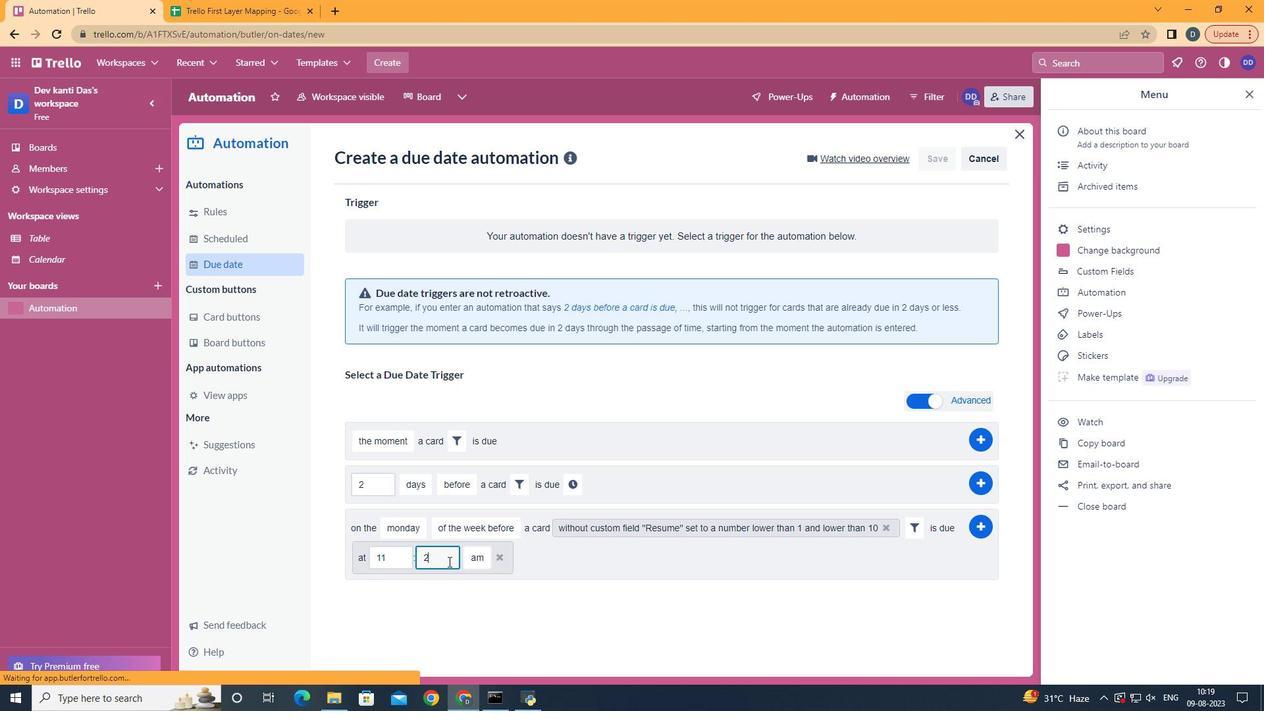 
Action: Key pressed <Key.backspace>
Screenshot: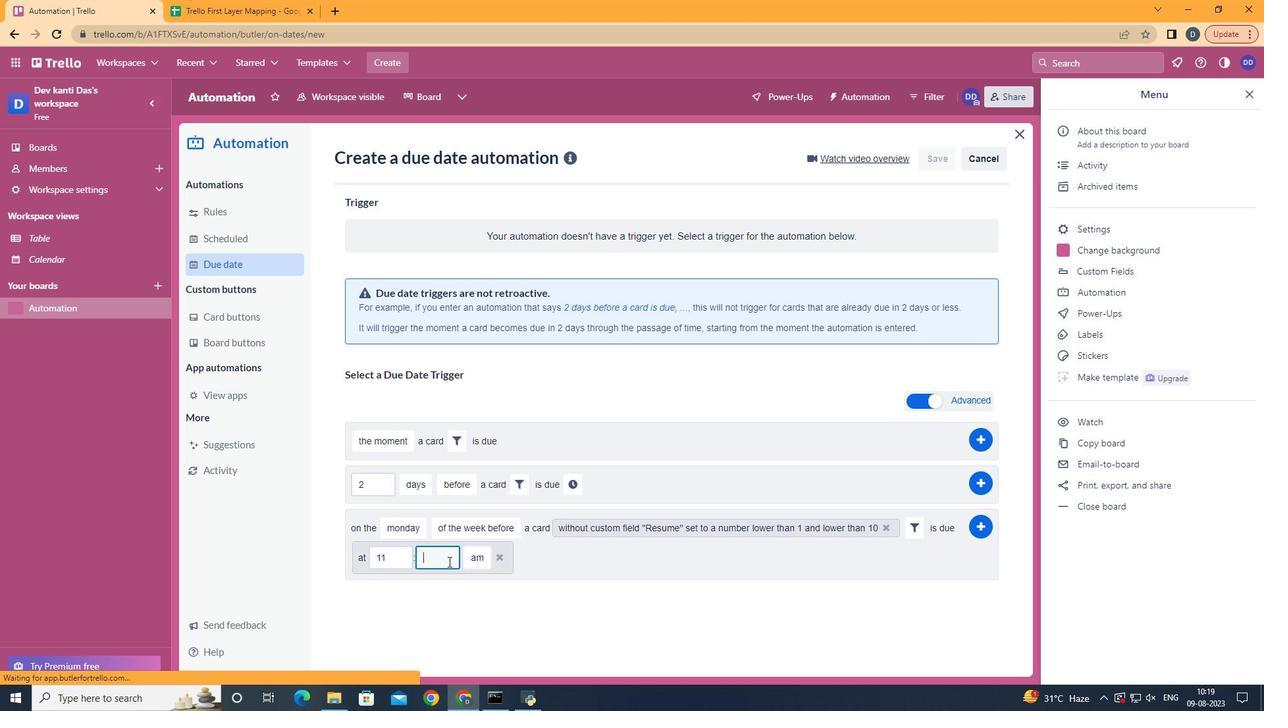 
Action: Mouse moved to (448, 561)
Screenshot: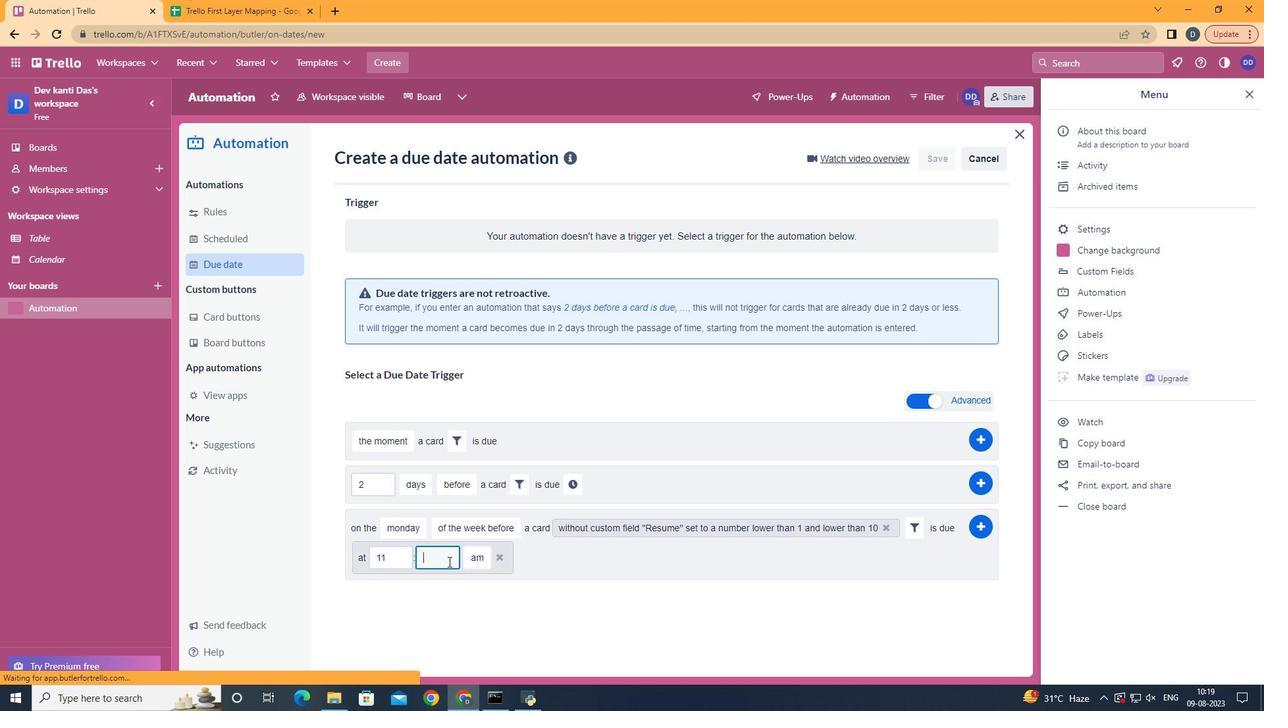 
Action: Key pressed <Key.backspace>00
Screenshot: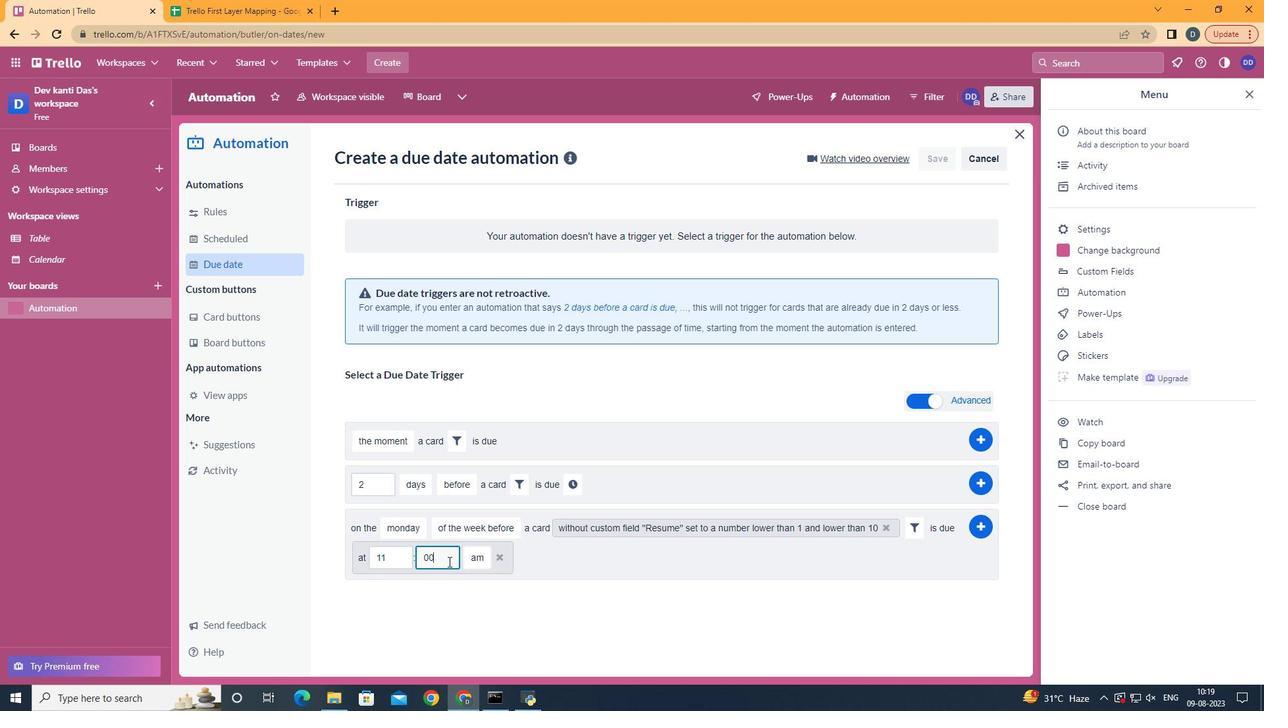 
Action: Mouse moved to (985, 519)
Screenshot: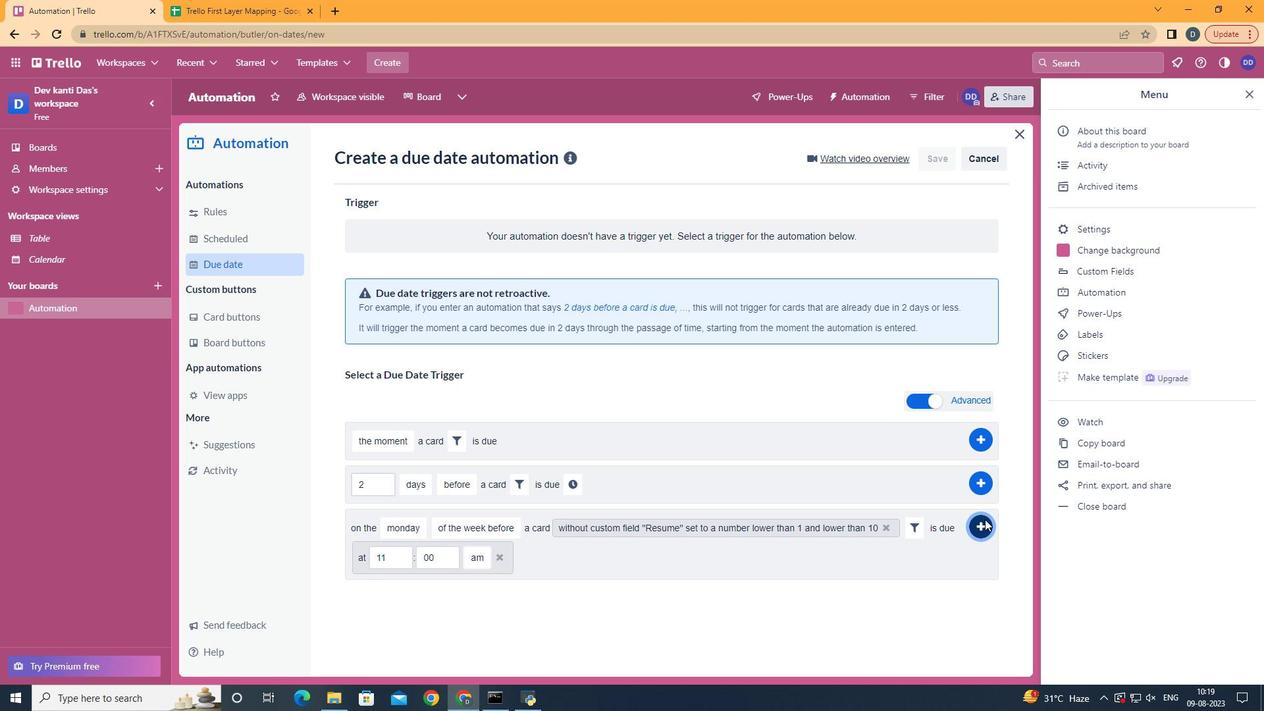 
Action: Mouse pressed left at (985, 519)
Screenshot: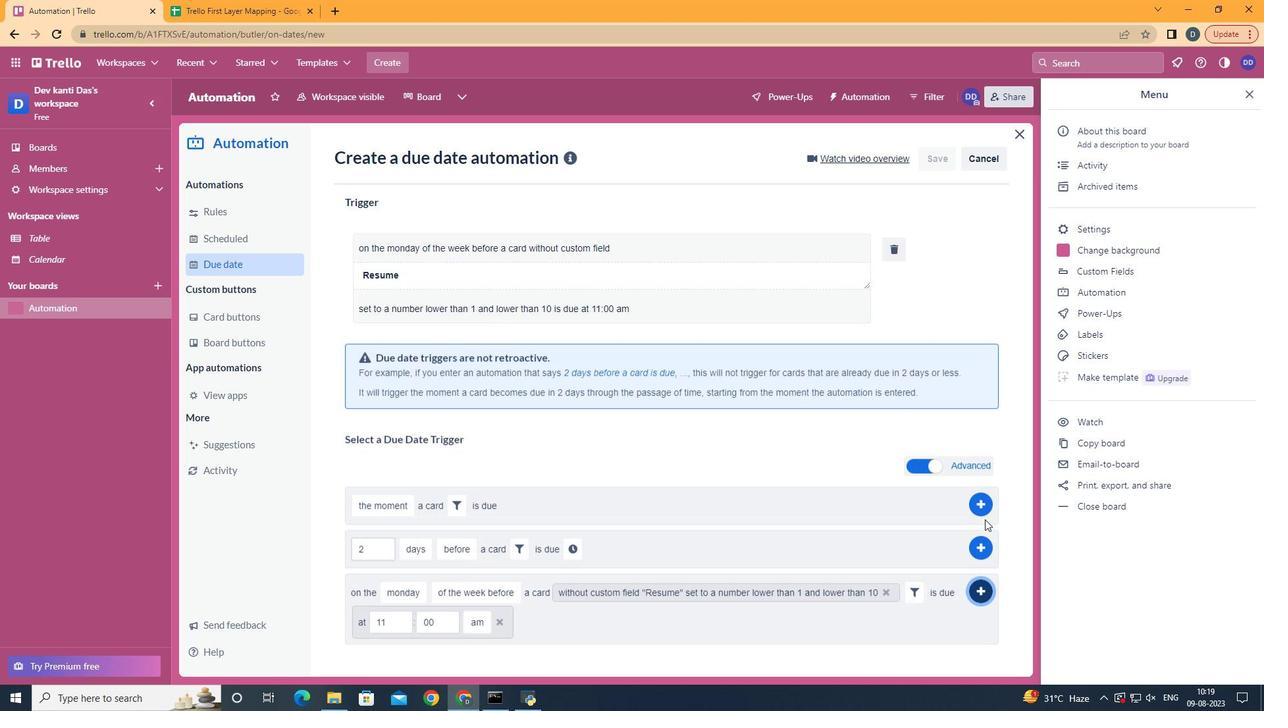 
Action: Mouse moved to (808, 228)
Screenshot: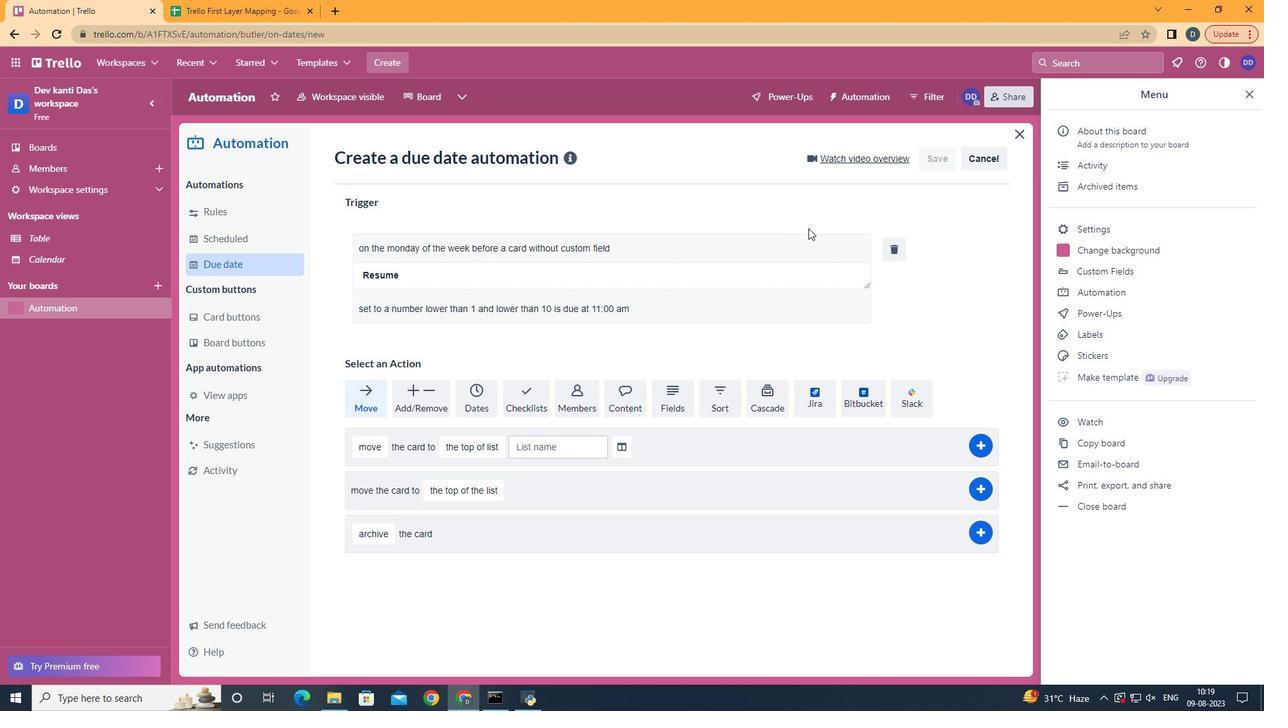 
